 Task: Look for space in Inazawa, Japan from 7th July, 2023 to 15th July, 2023 for 6 adults in price range Rs.15000 to Rs.20000. Place can be entire place with 3 bedrooms having 3 beds and 3 bathrooms. Property type can be house, flat, guest house. Booking option can be shelf check-in. Required host language is English.
Action: Mouse moved to (486, 118)
Screenshot: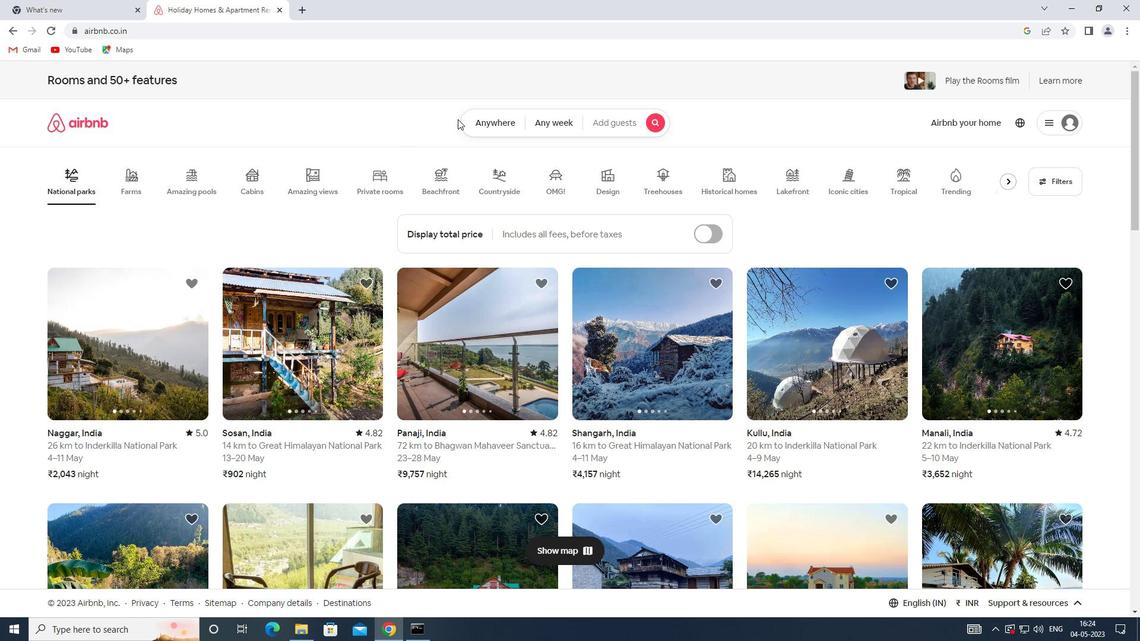 
Action: Mouse pressed left at (486, 118)
Screenshot: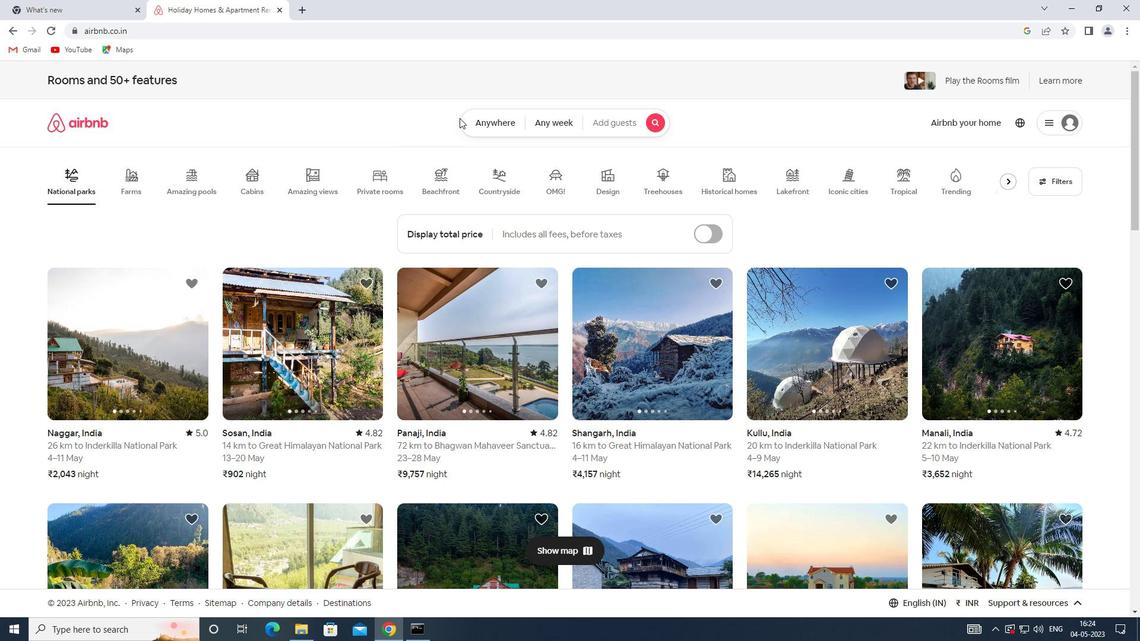 
Action: Mouse moved to (408, 172)
Screenshot: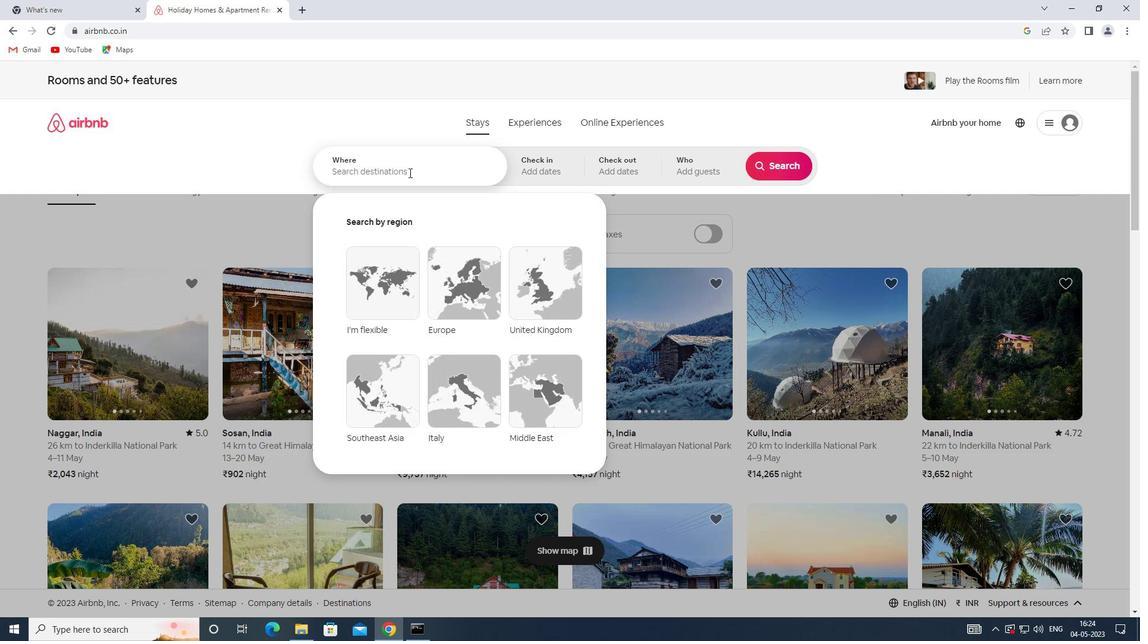 
Action: Mouse pressed left at (408, 172)
Screenshot: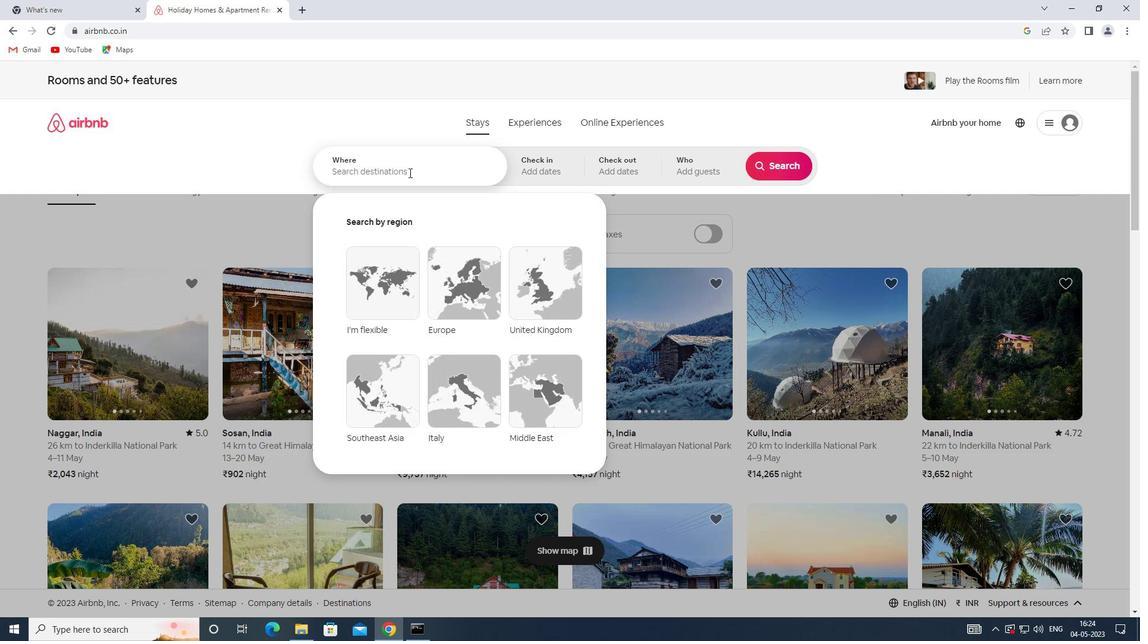 
Action: Key pressed <Key.shift>INAZAWA,<Key.shift>JAPAN
Screenshot: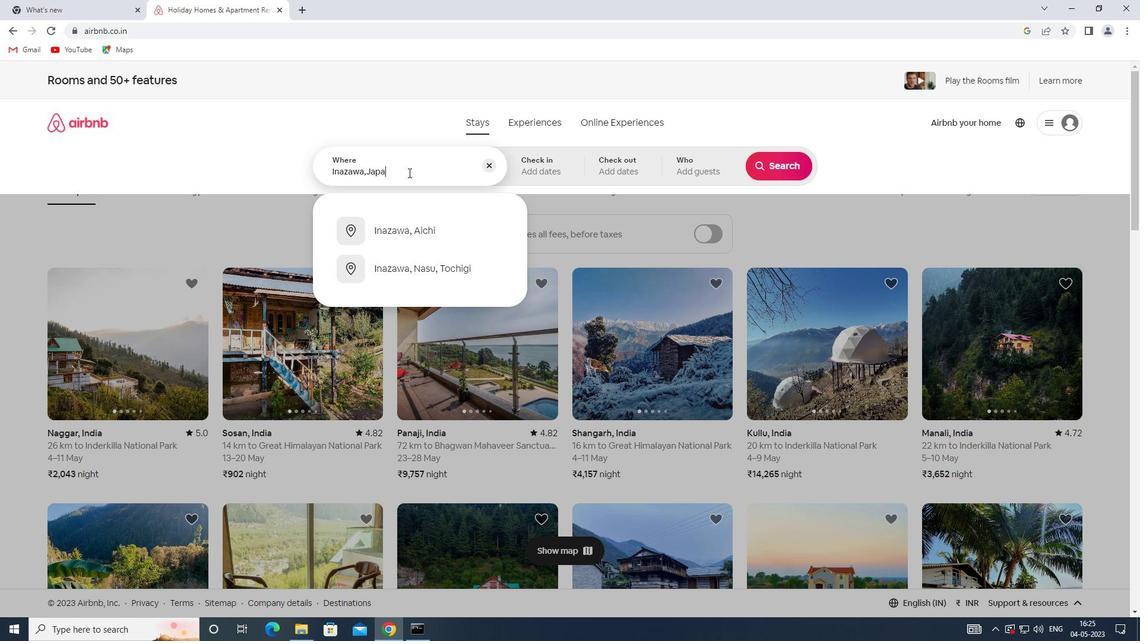 
Action: Mouse moved to (564, 170)
Screenshot: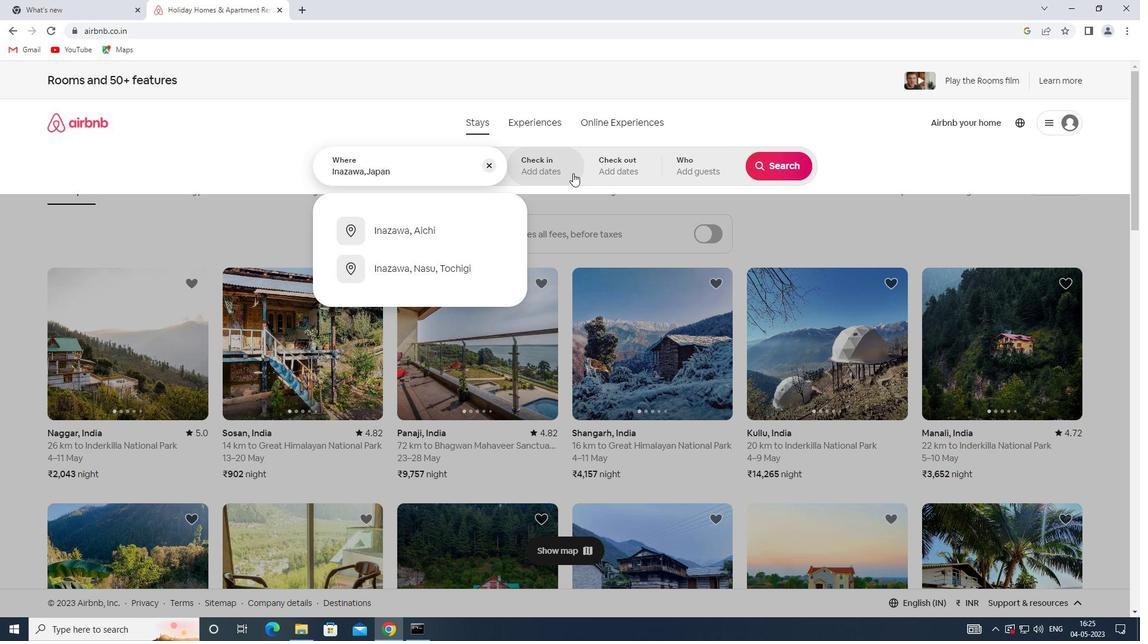 
Action: Mouse pressed left at (564, 170)
Screenshot: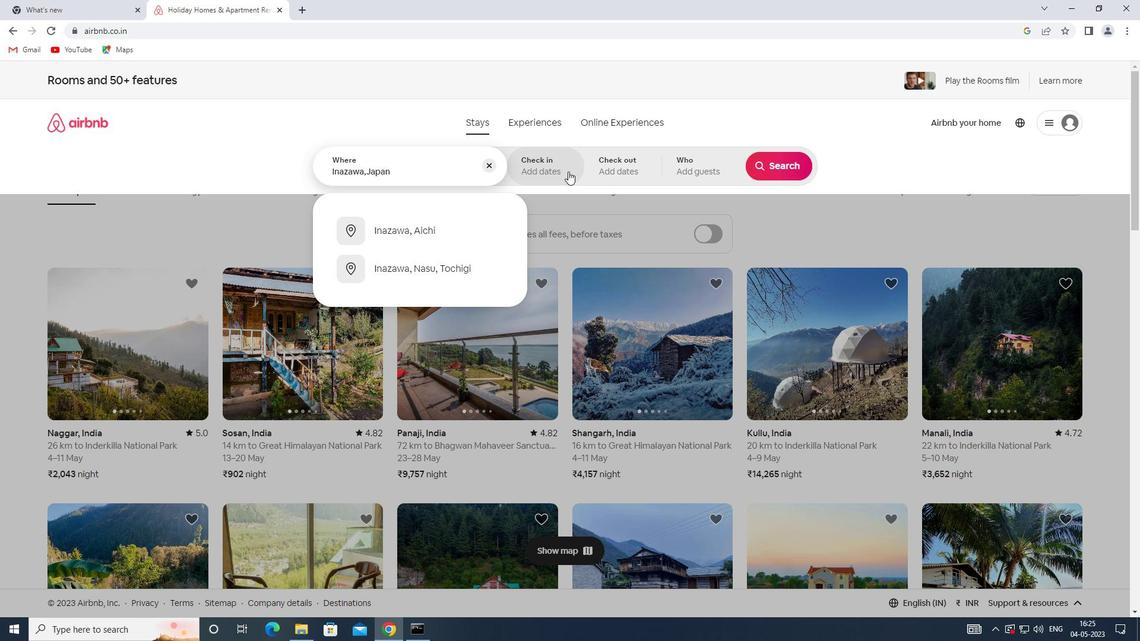 
Action: Mouse moved to (773, 254)
Screenshot: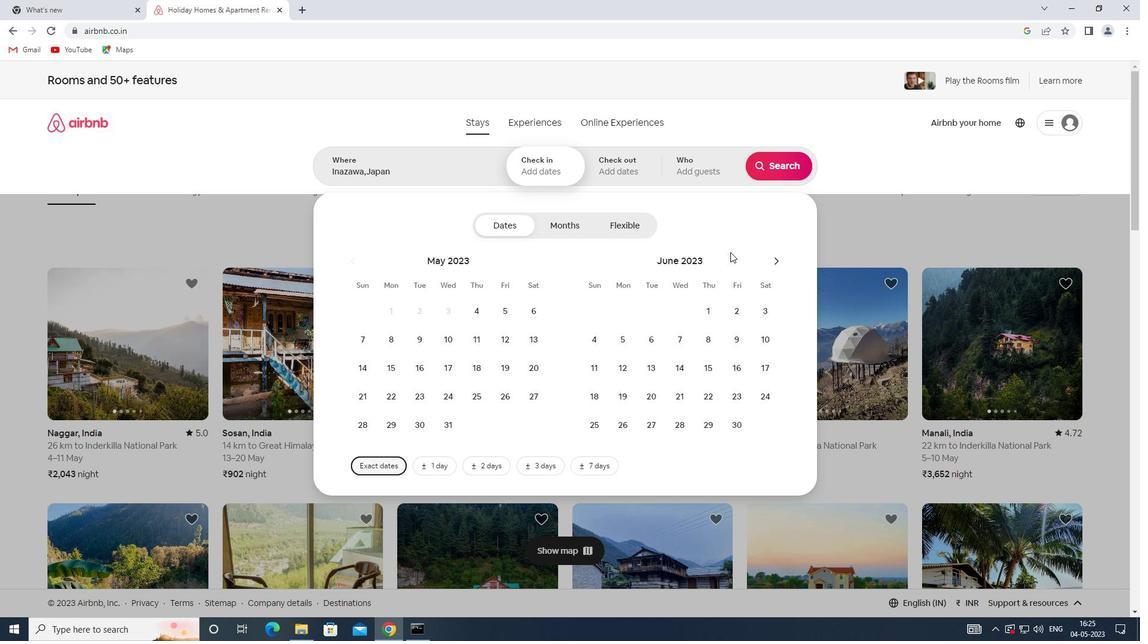 
Action: Mouse pressed left at (773, 254)
Screenshot: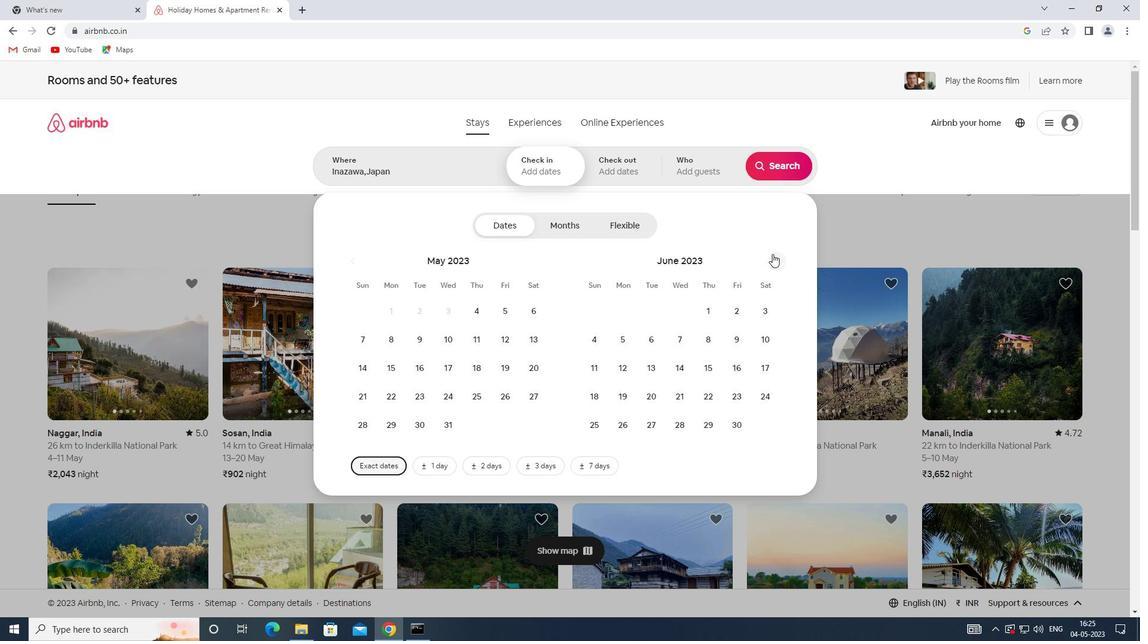 
Action: Mouse moved to (731, 342)
Screenshot: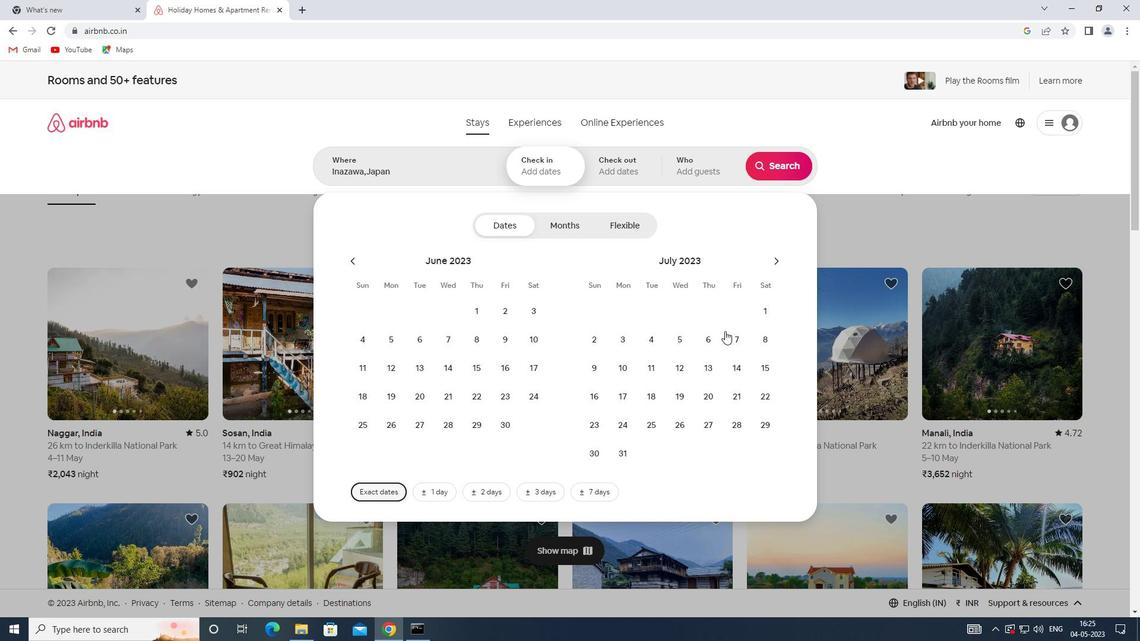 
Action: Mouse pressed left at (731, 342)
Screenshot: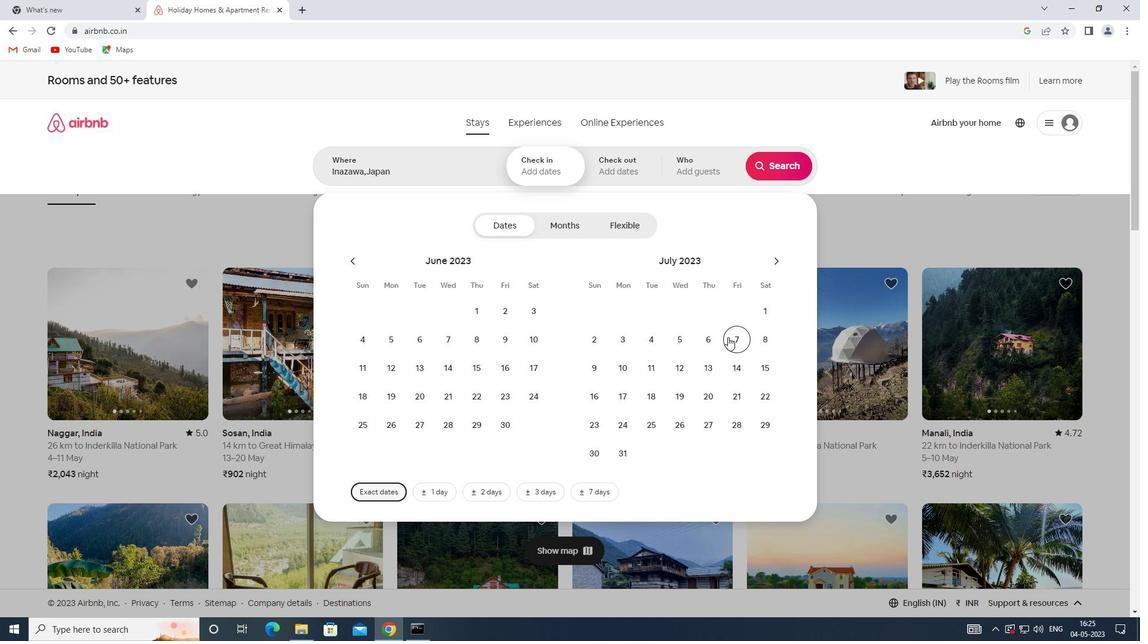 
Action: Mouse moved to (758, 367)
Screenshot: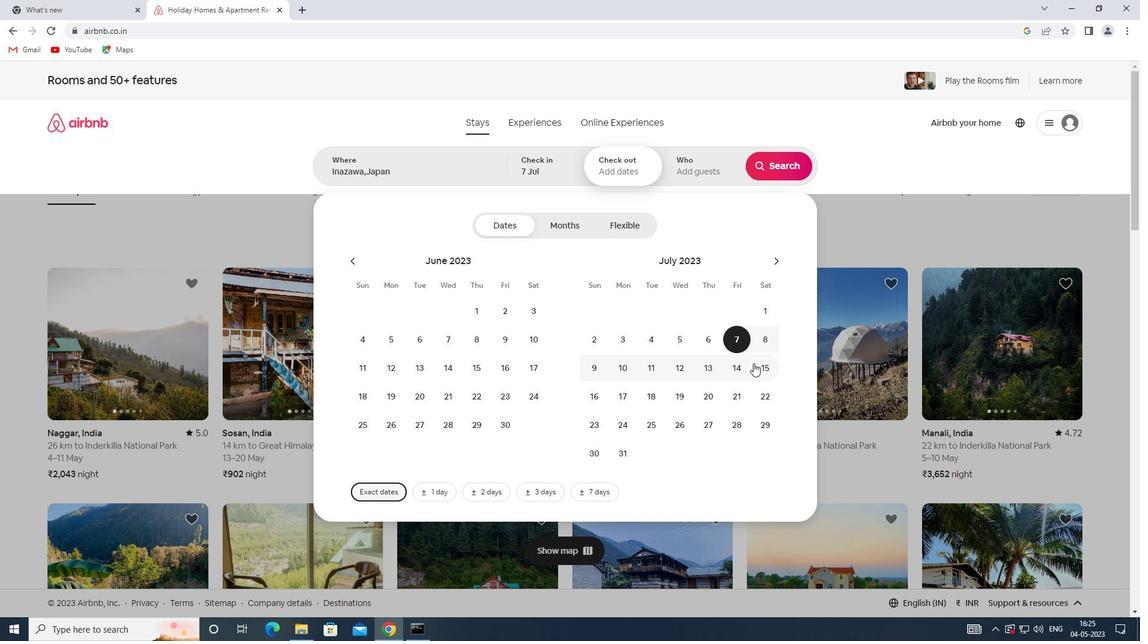 
Action: Mouse pressed left at (758, 367)
Screenshot: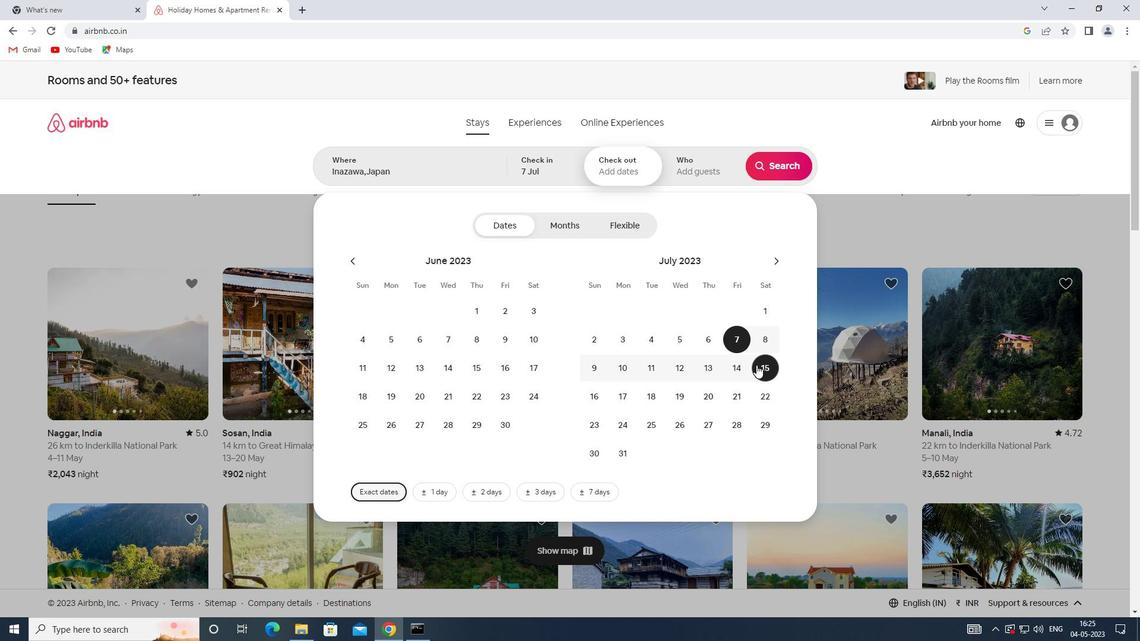 
Action: Mouse moved to (694, 174)
Screenshot: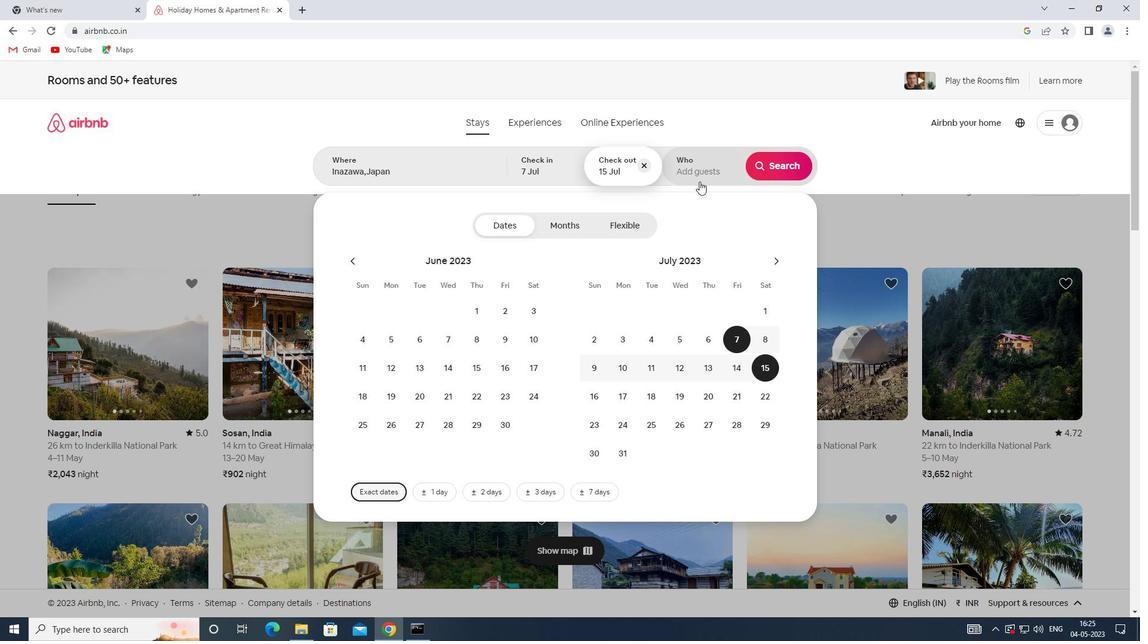 
Action: Mouse pressed left at (694, 174)
Screenshot: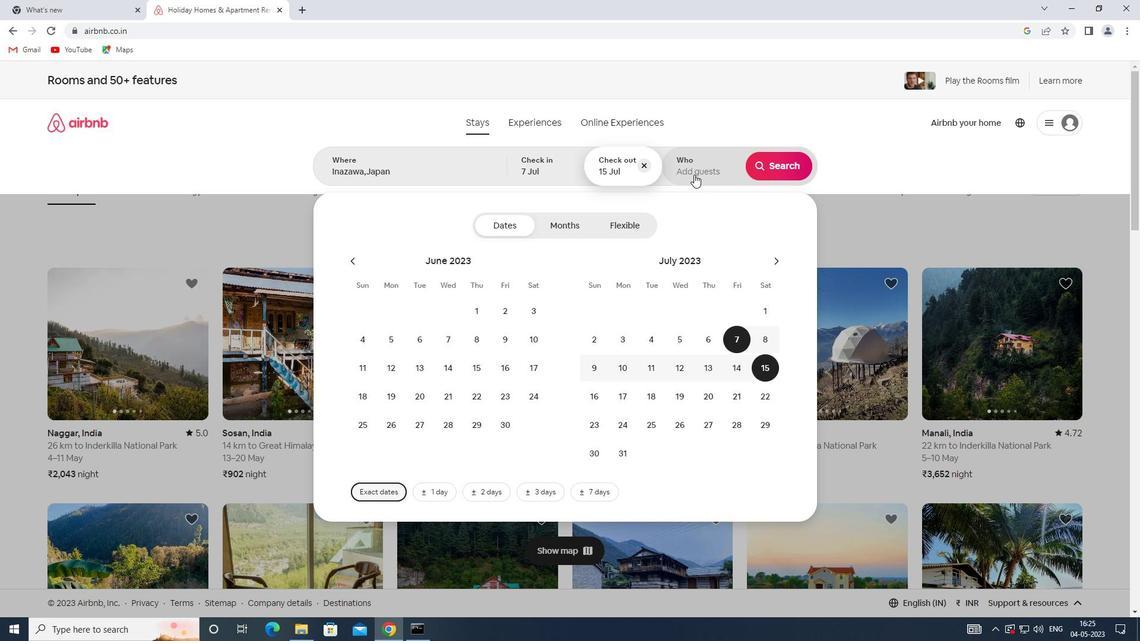 
Action: Mouse moved to (789, 226)
Screenshot: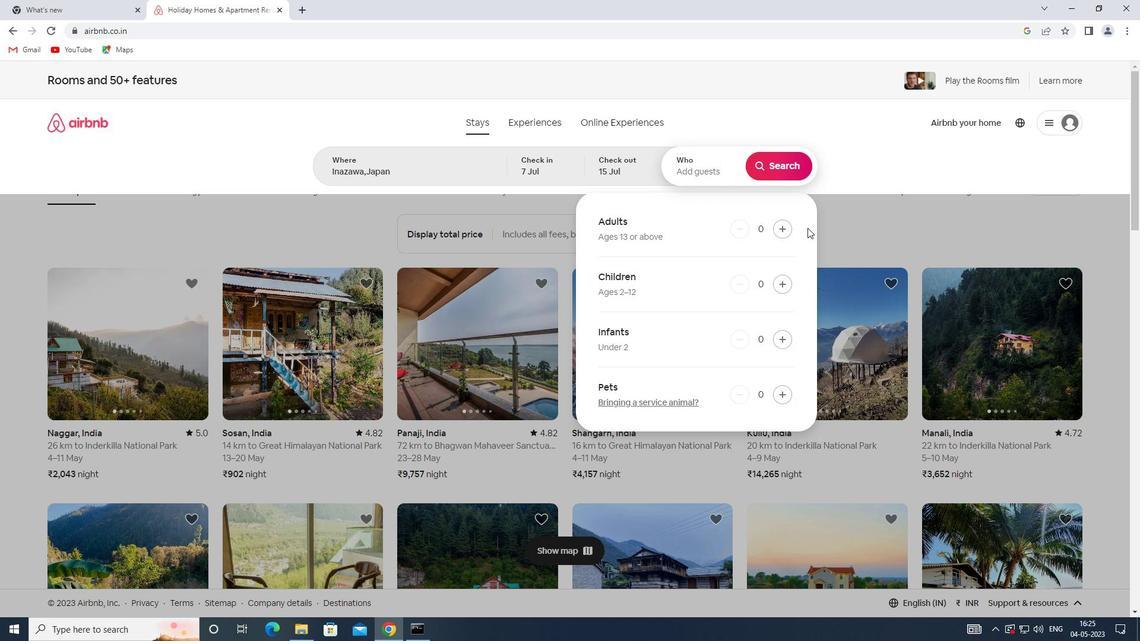 
Action: Mouse pressed left at (789, 226)
Screenshot: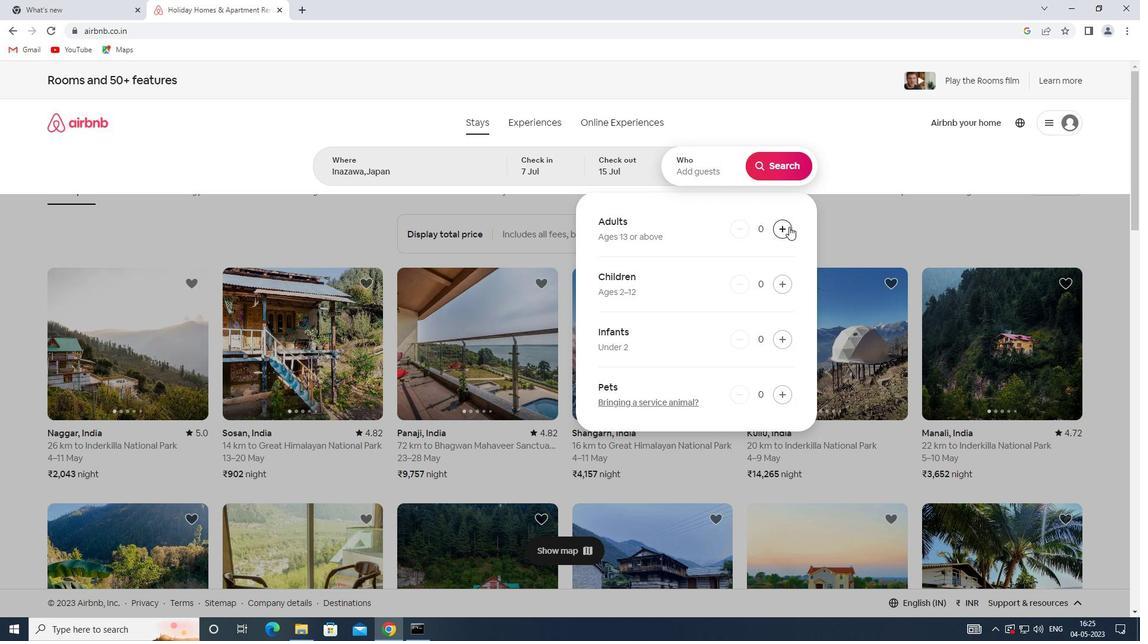 
Action: Mouse pressed left at (789, 226)
Screenshot: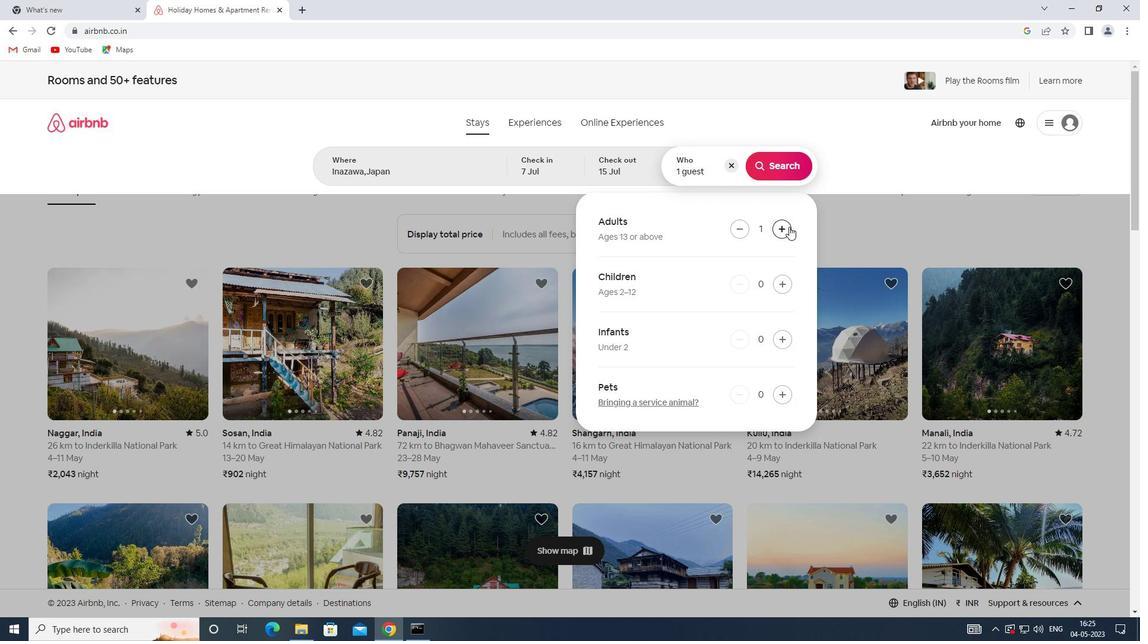 
Action: Mouse pressed left at (789, 226)
Screenshot: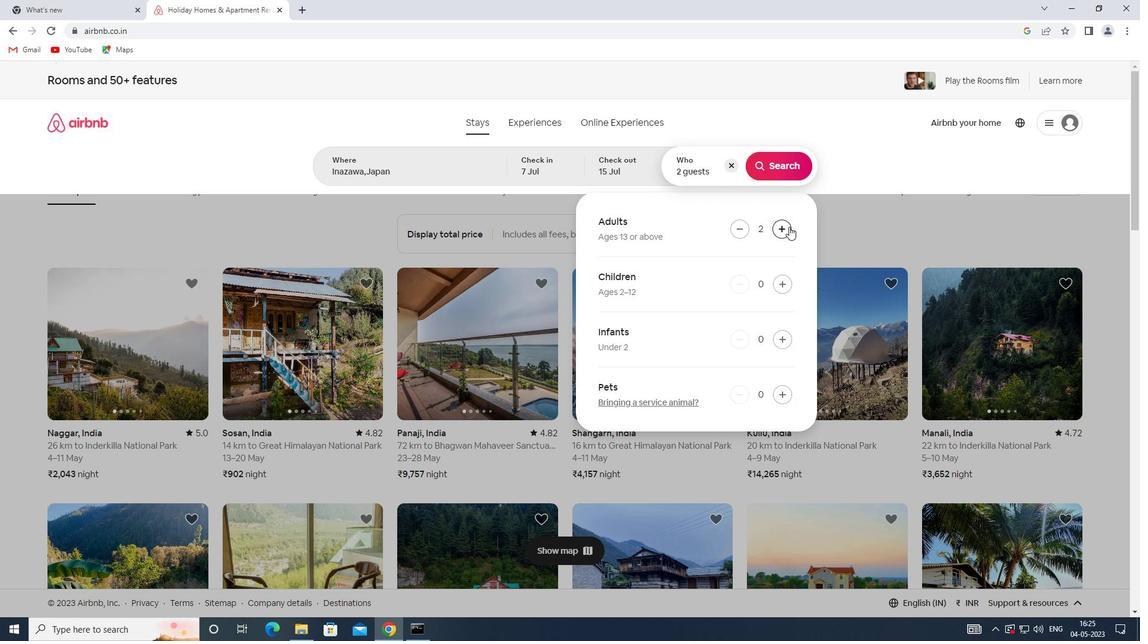 
Action: Mouse pressed left at (789, 226)
Screenshot: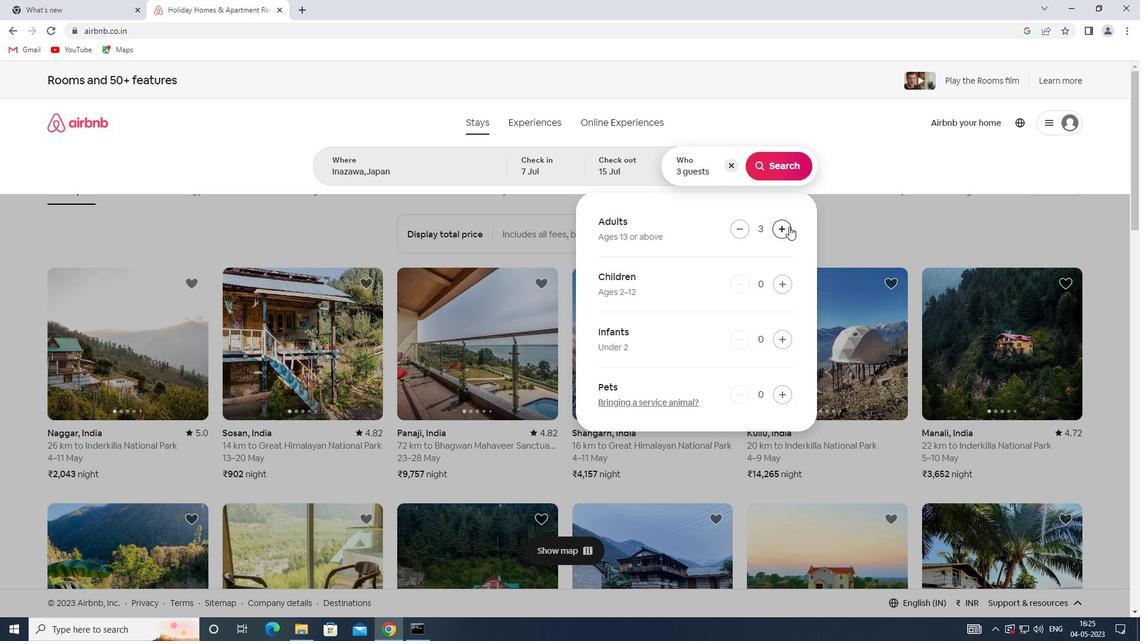
Action: Mouse pressed left at (789, 226)
Screenshot: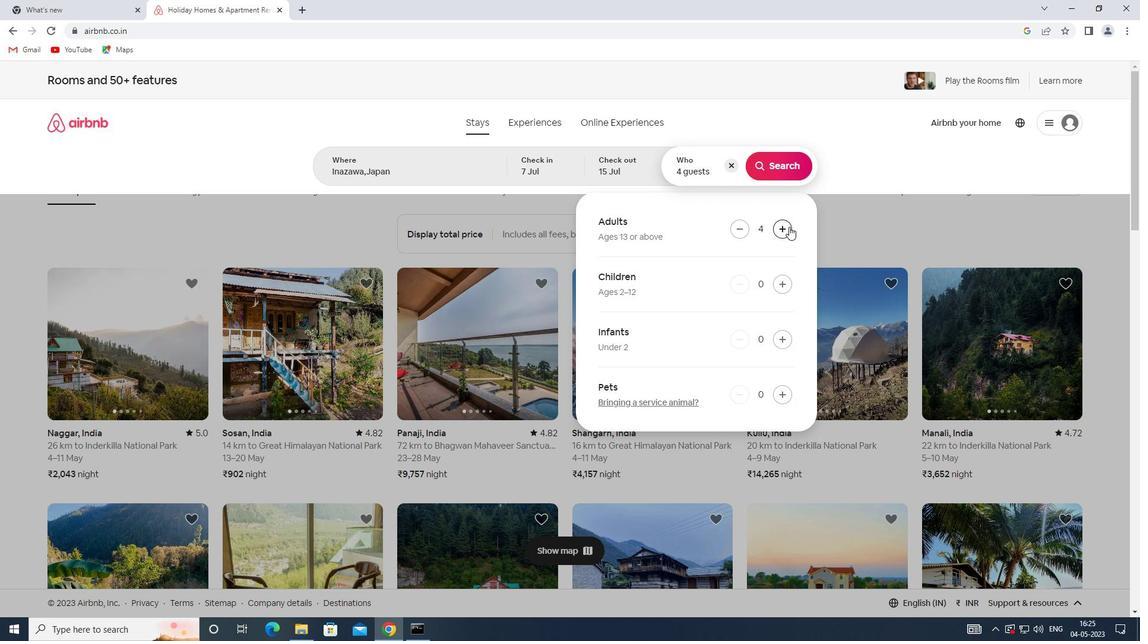 
Action: Mouse pressed left at (789, 226)
Screenshot: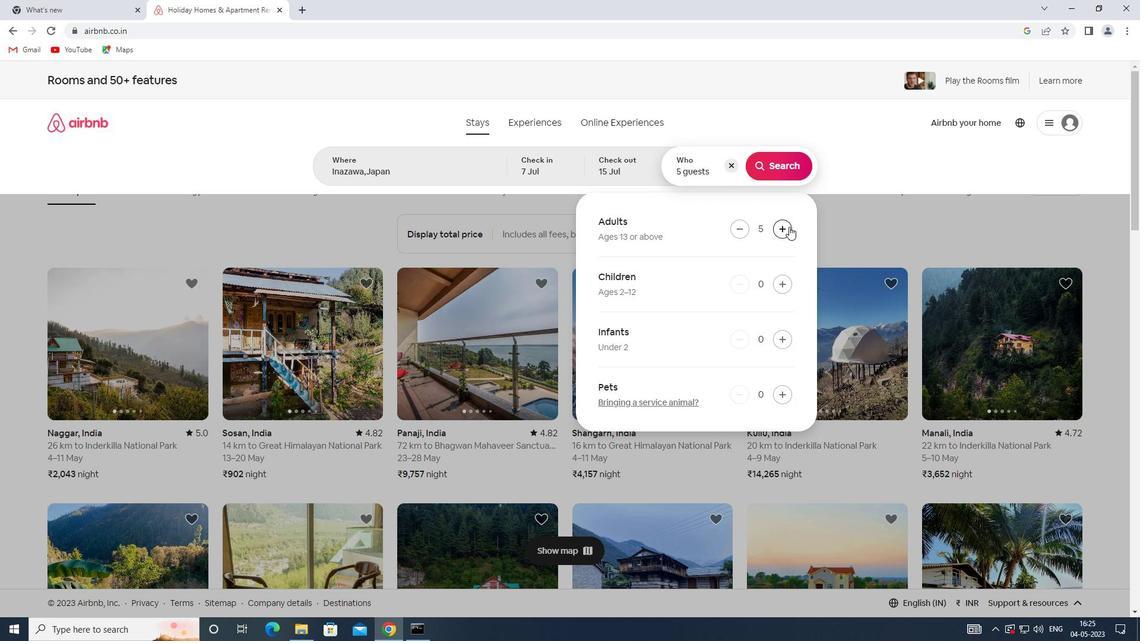 
Action: Mouse moved to (772, 171)
Screenshot: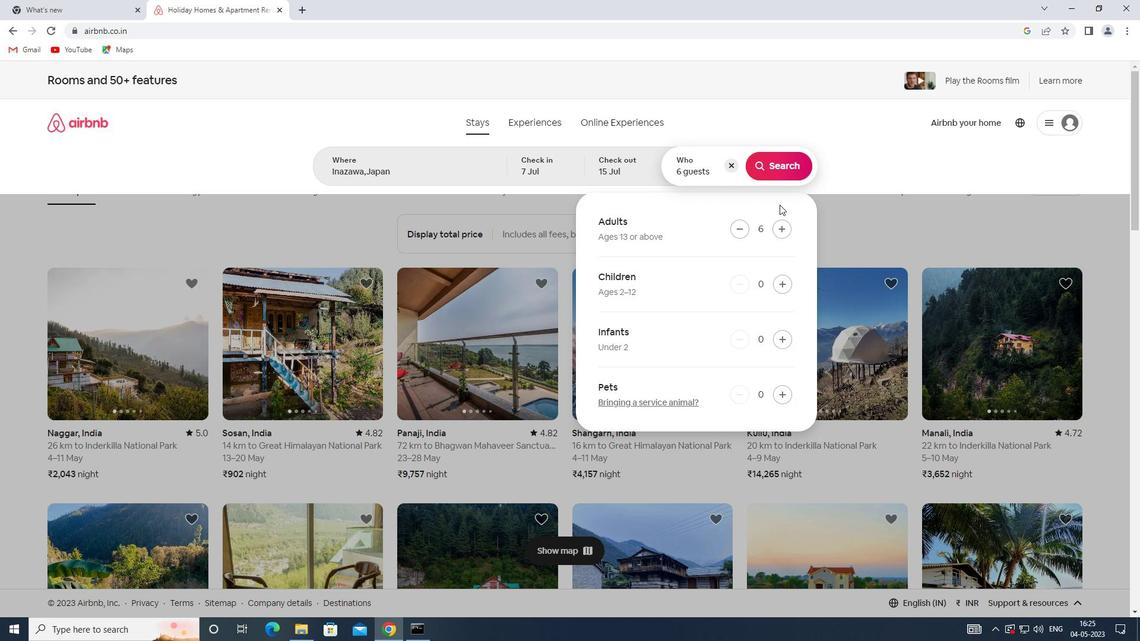 
Action: Mouse pressed left at (772, 171)
Screenshot: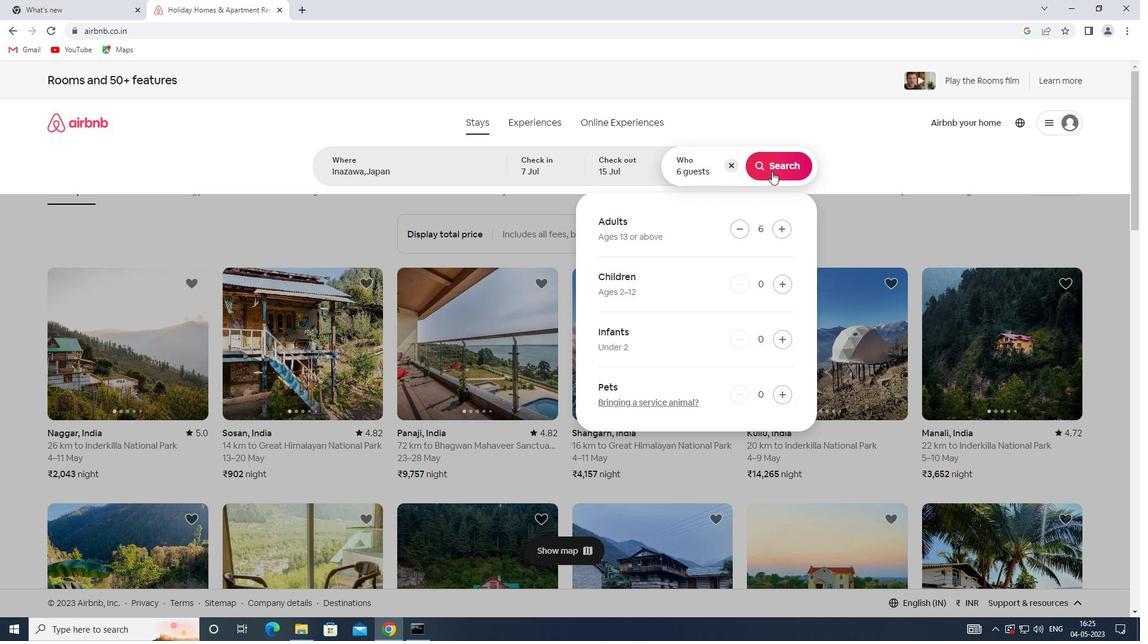 
Action: Mouse moved to (1100, 137)
Screenshot: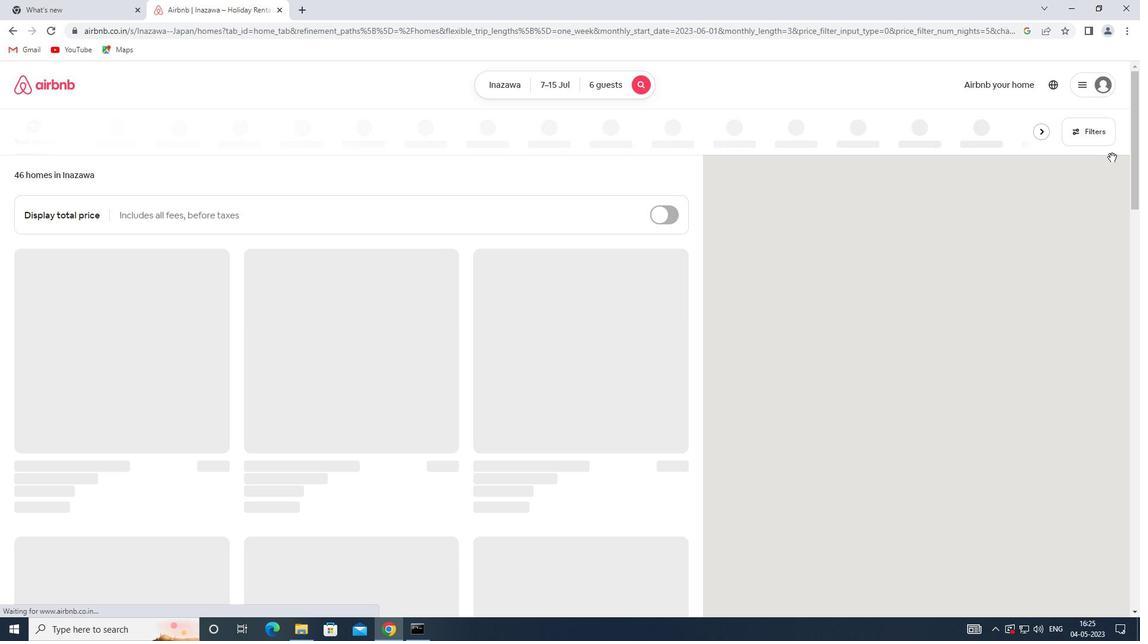 
Action: Mouse pressed left at (1100, 137)
Screenshot: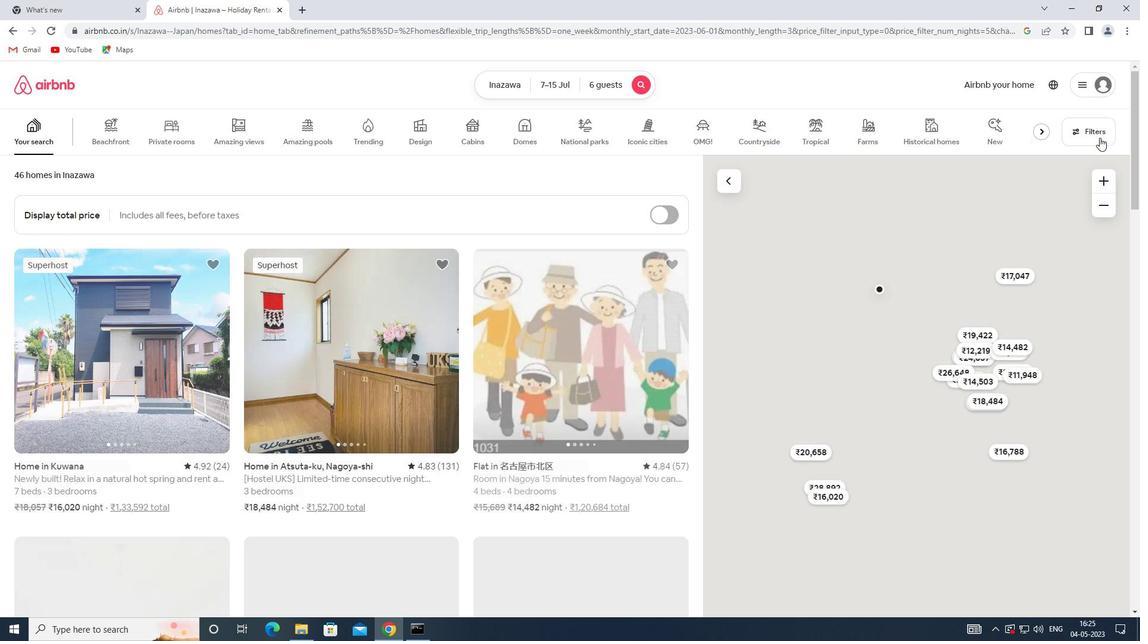 
Action: Mouse moved to (410, 278)
Screenshot: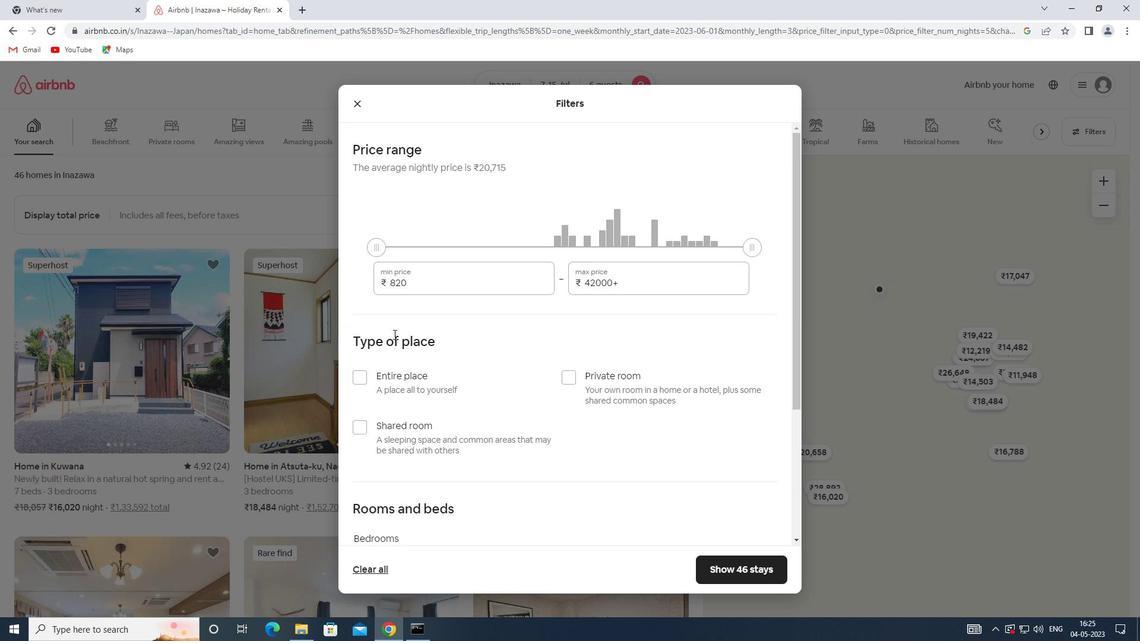 
Action: Mouse pressed left at (410, 278)
Screenshot: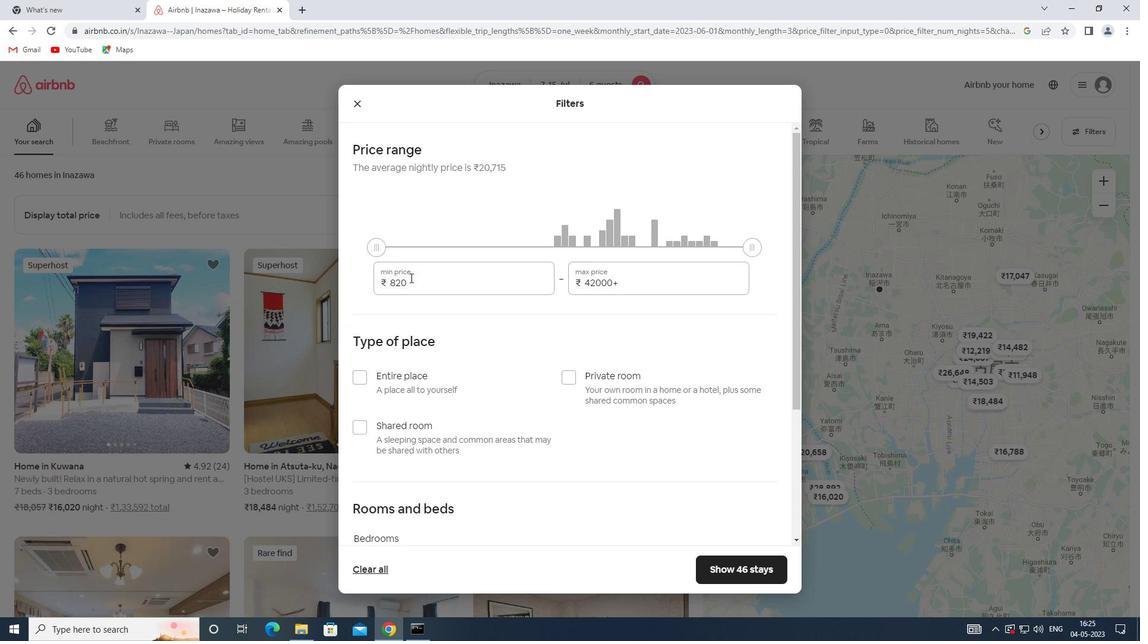 
Action: Mouse moved to (364, 284)
Screenshot: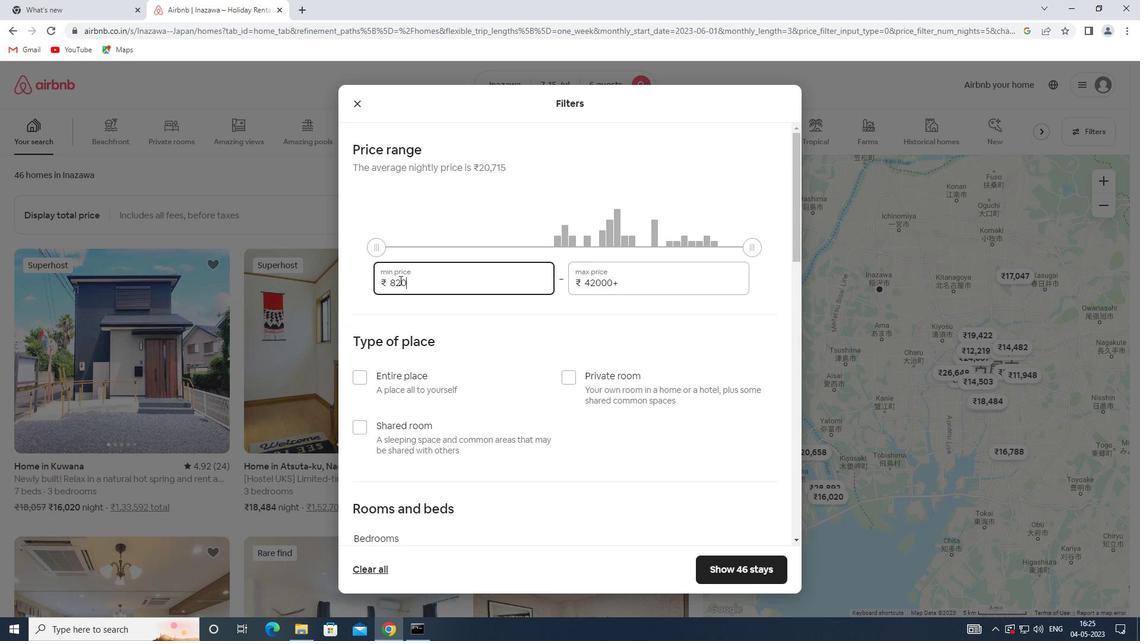 
Action: Key pressed 15000
Screenshot: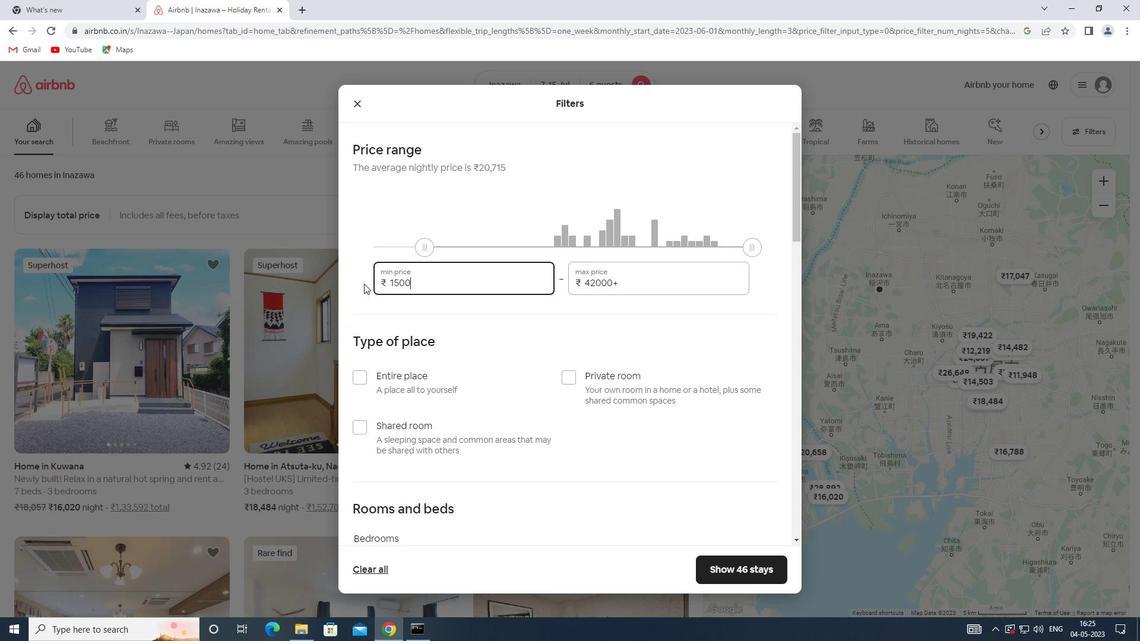 
Action: Mouse moved to (625, 279)
Screenshot: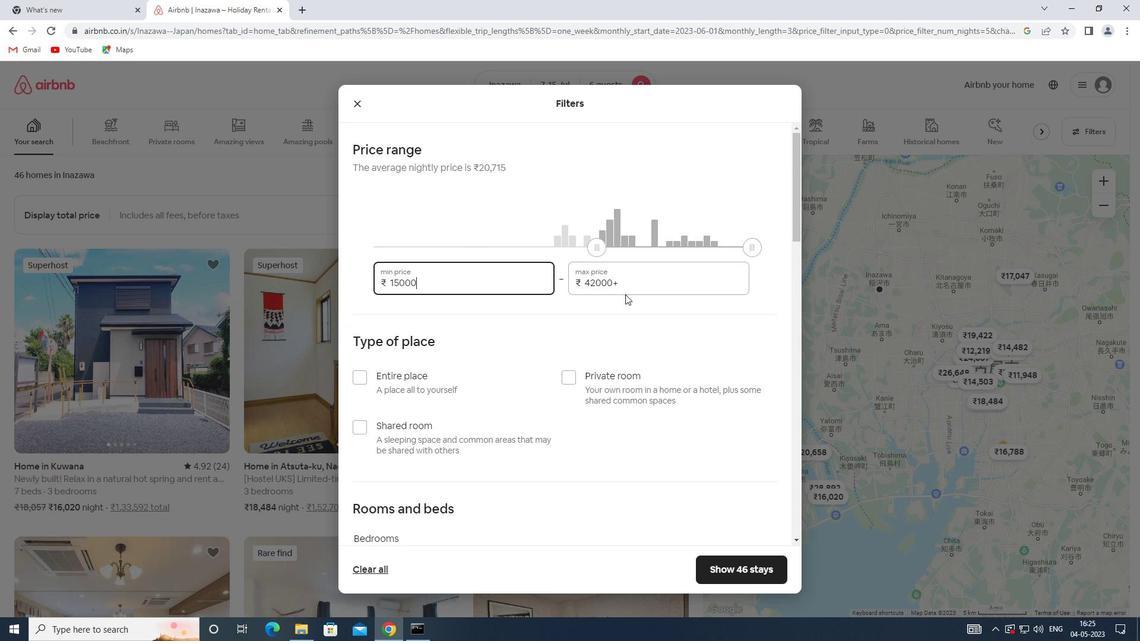 
Action: Mouse pressed left at (625, 279)
Screenshot: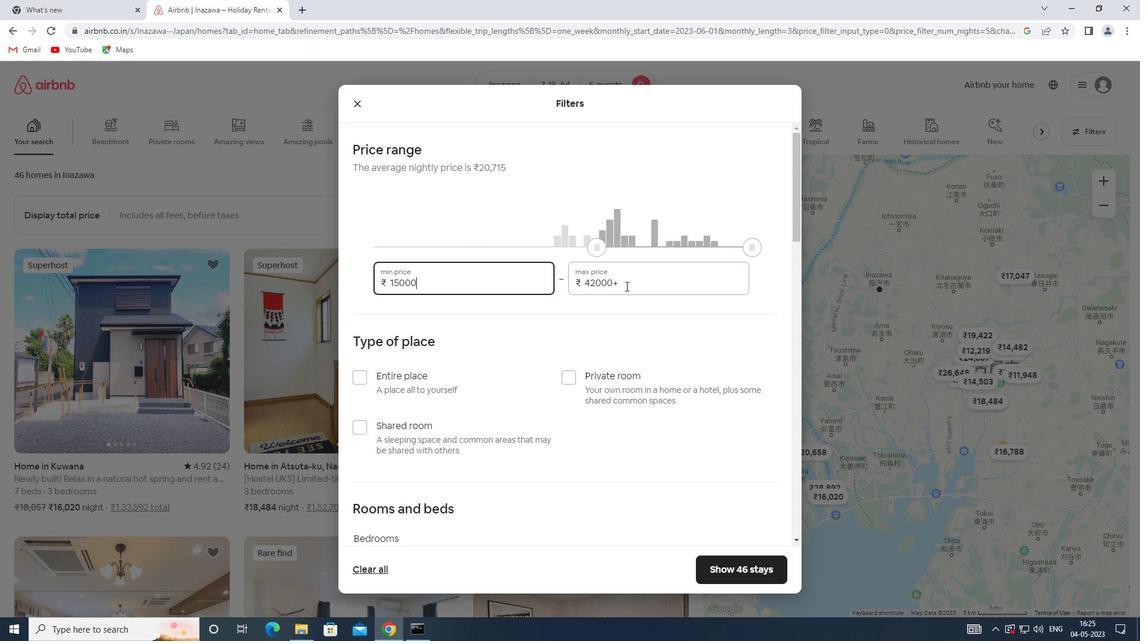 
Action: Mouse moved to (548, 278)
Screenshot: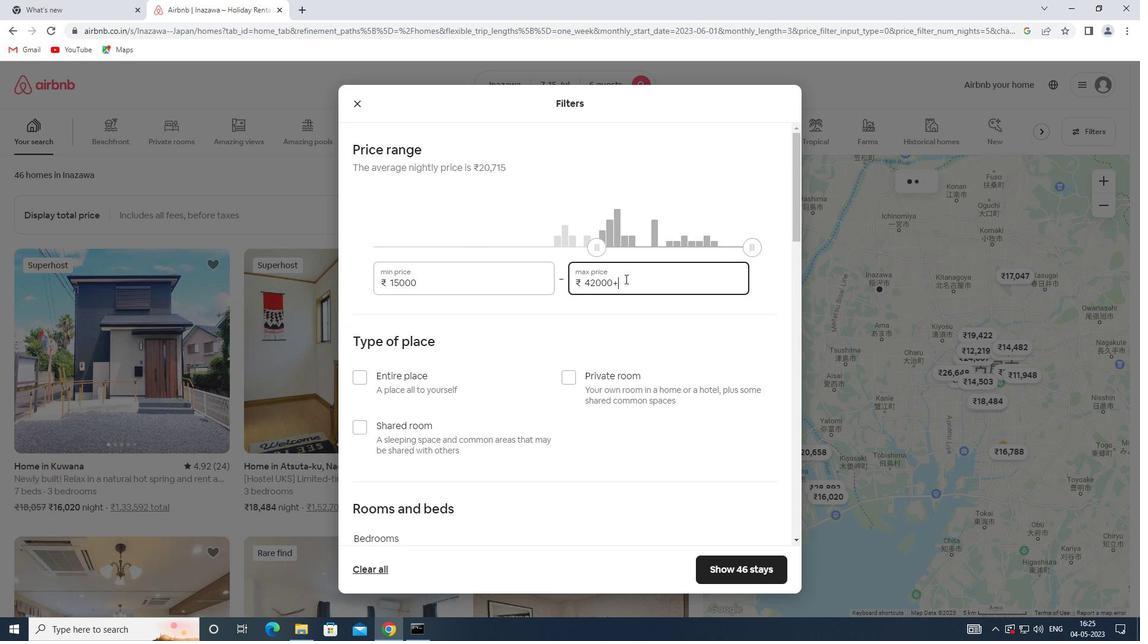 
Action: Key pressed 20000
Screenshot: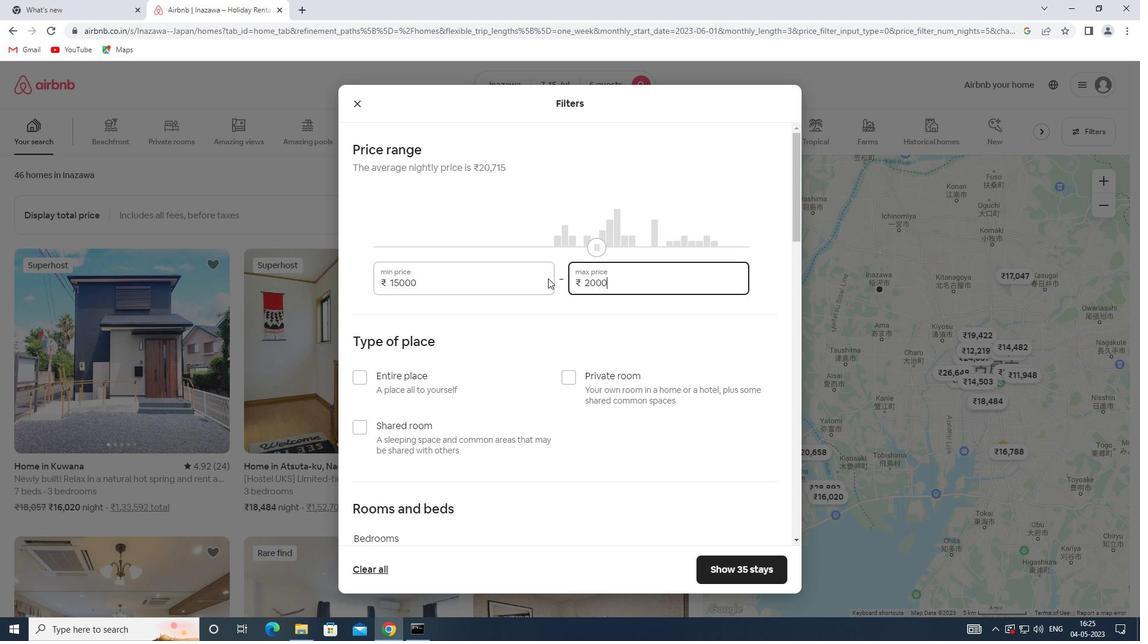 
Action: Mouse moved to (393, 385)
Screenshot: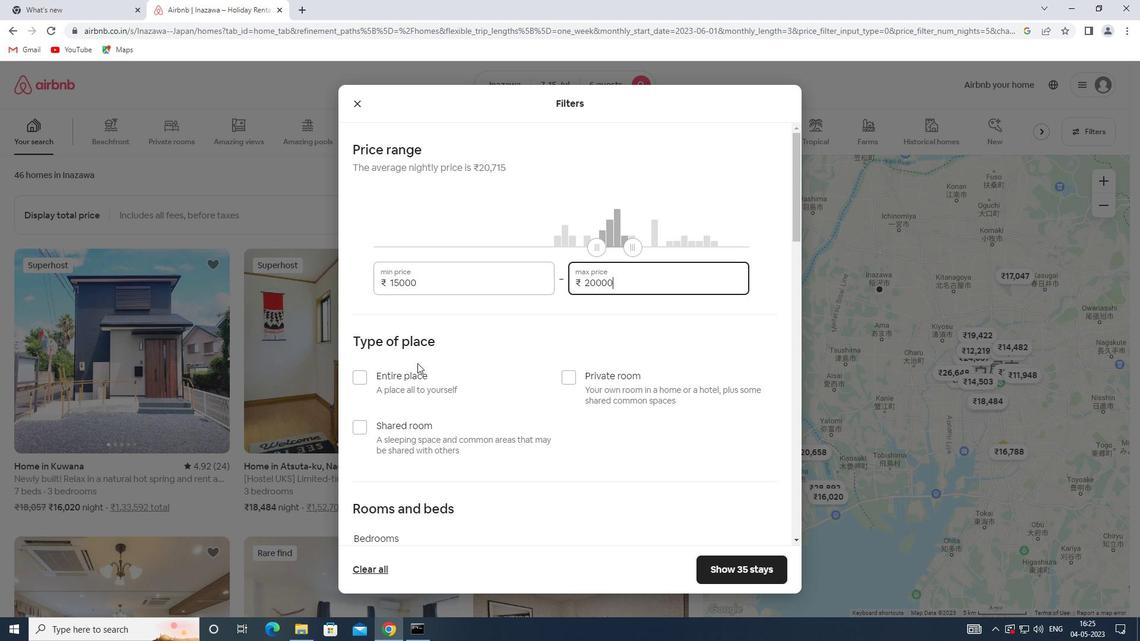 
Action: Mouse pressed left at (393, 385)
Screenshot: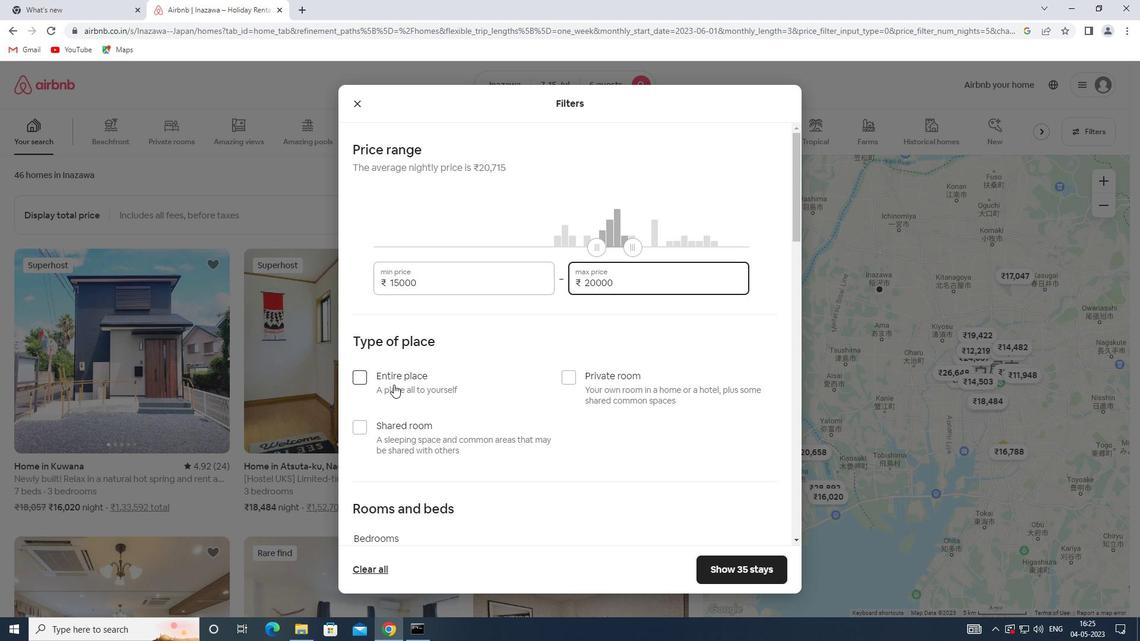 
Action: Mouse moved to (419, 363)
Screenshot: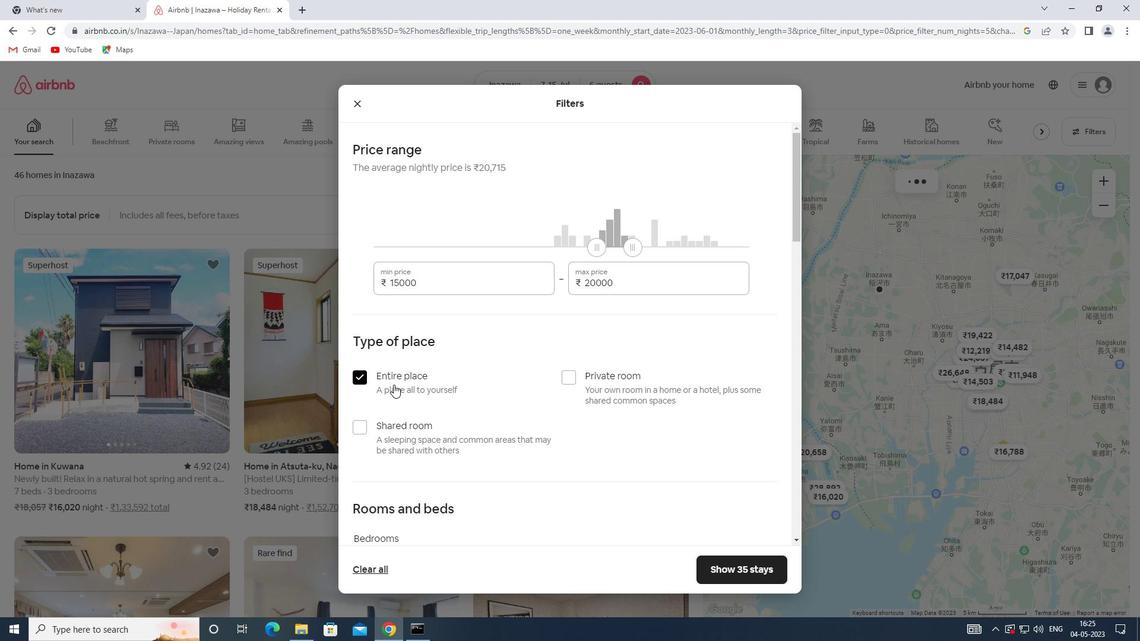 
Action: Mouse scrolled (419, 362) with delta (0, 0)
Screenshot: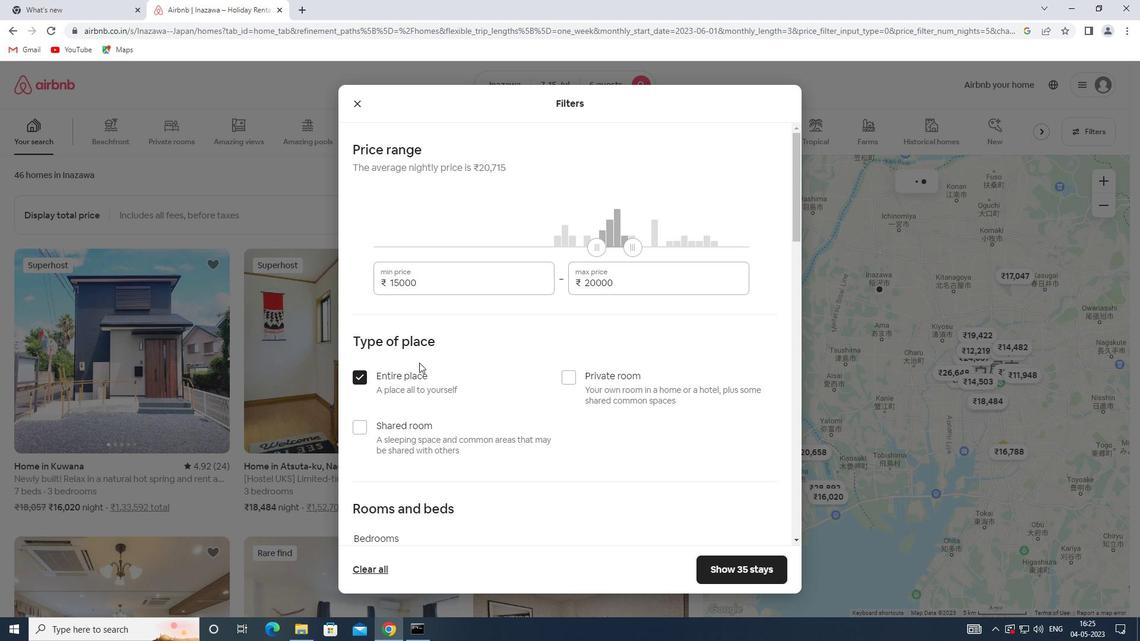 
Action: Mouse scrolled (419, 362) with delta (0, 0)
Screenshot: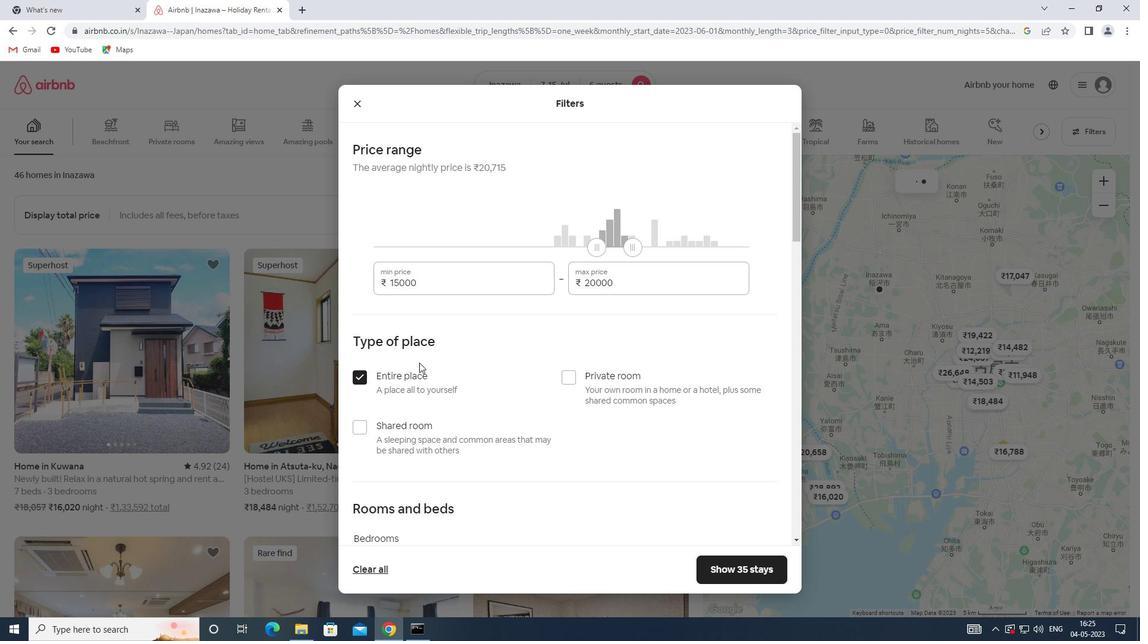 
Action: Mouse scrolled (419, 362) with delta (0, 0)
Screenshot: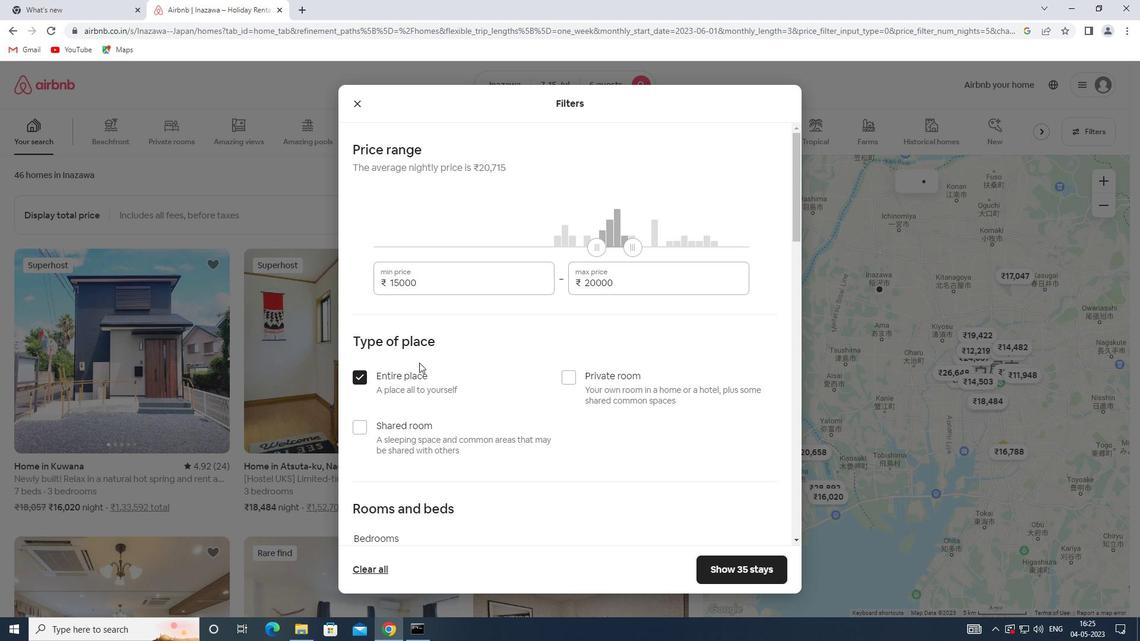 
Action: Mouse scrolled (419, 362) with delta (0, 0)
Screenshot: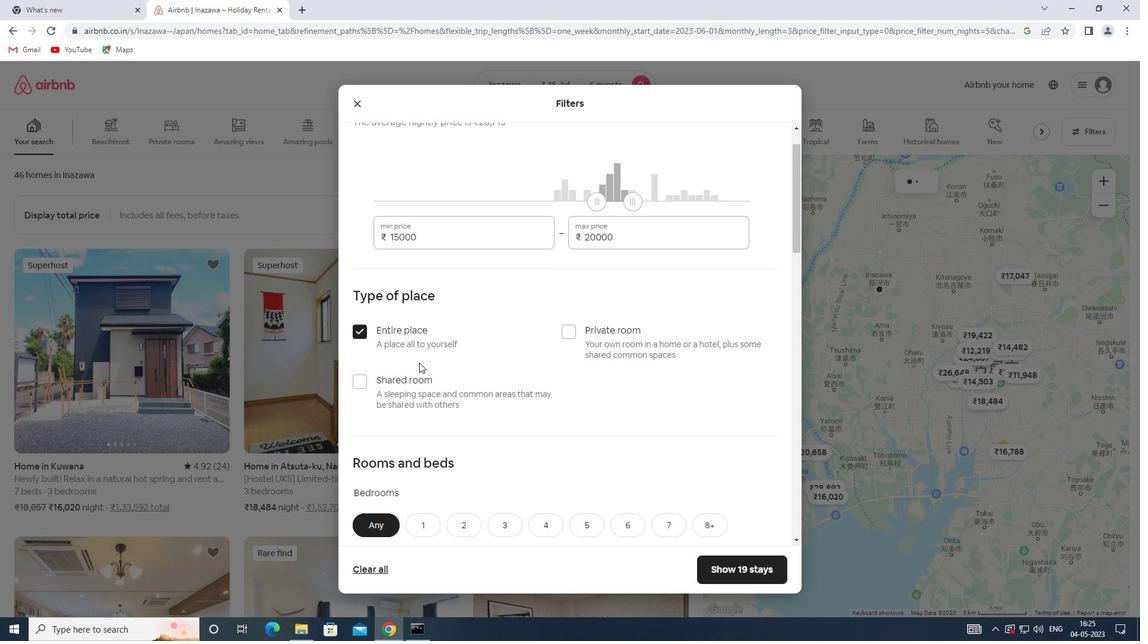 
Action: Mouse scrolled (419, 362) with delta (0, 0)
Screenshot: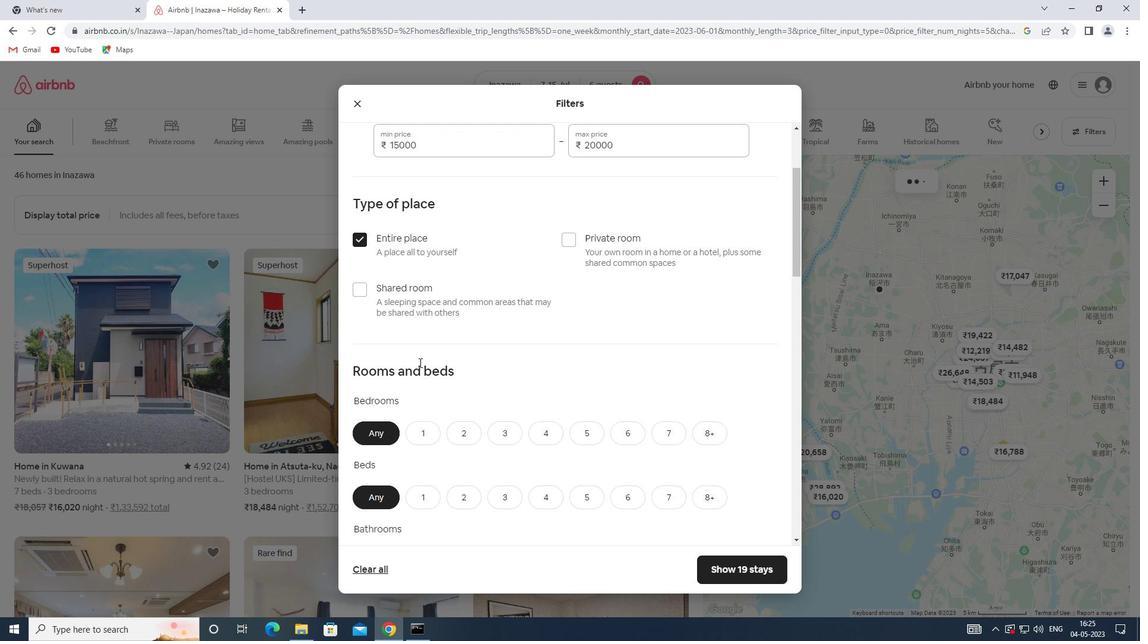 
Action: Mouse moved to (505, 275)
Screenshot: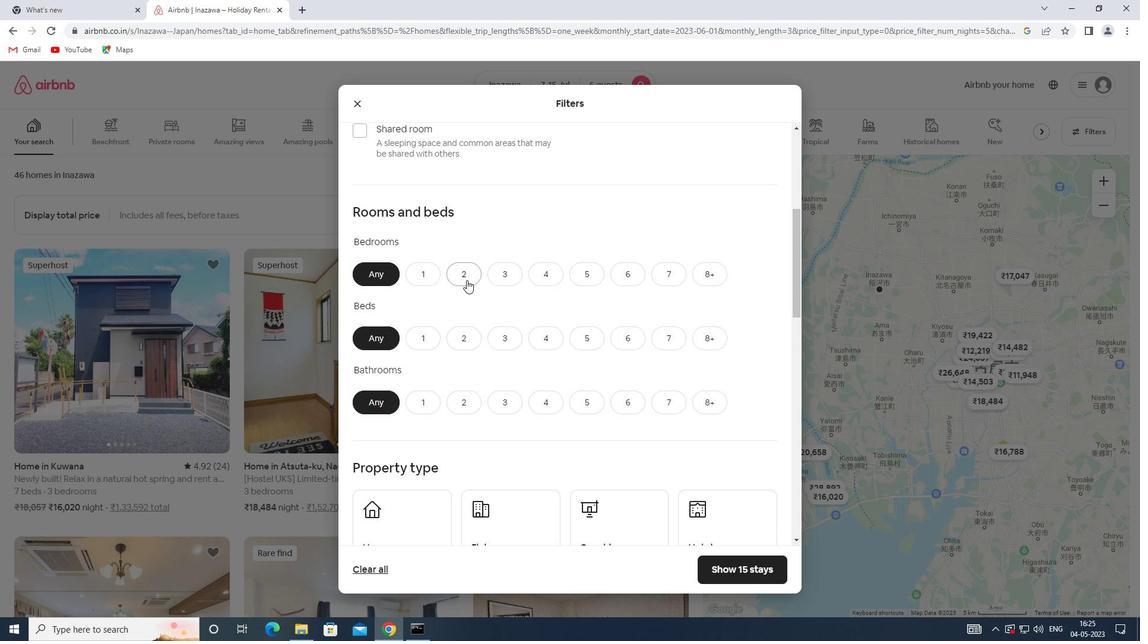 
Action: Mouse pressed left at (505, 275)
Screenshot: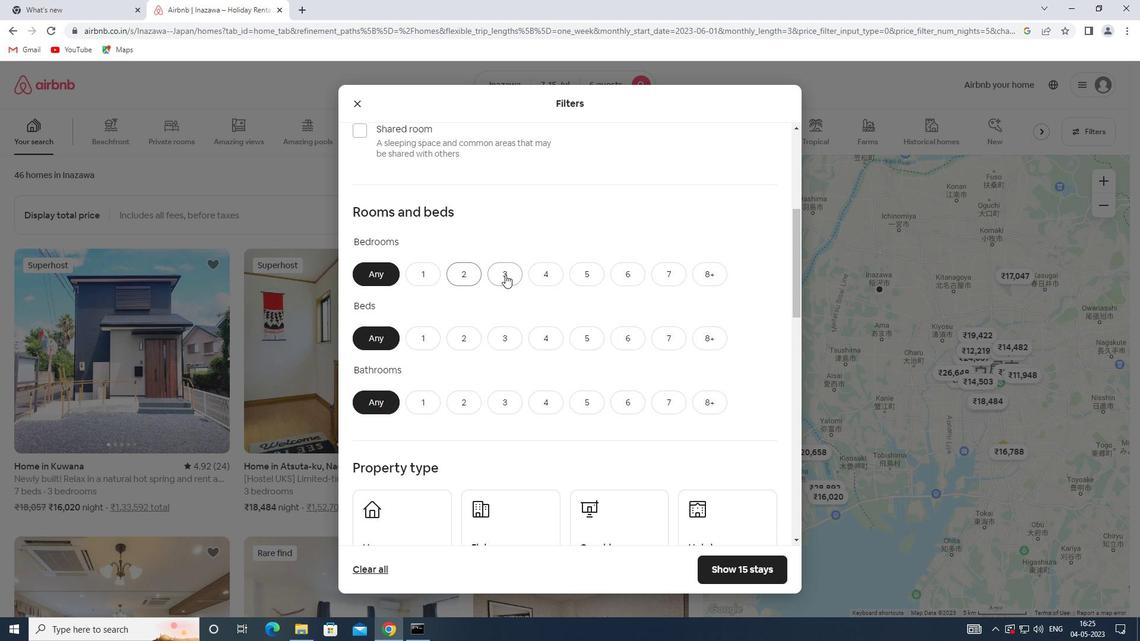 
Action: Mouse moved to (507, 344)
Screenshot: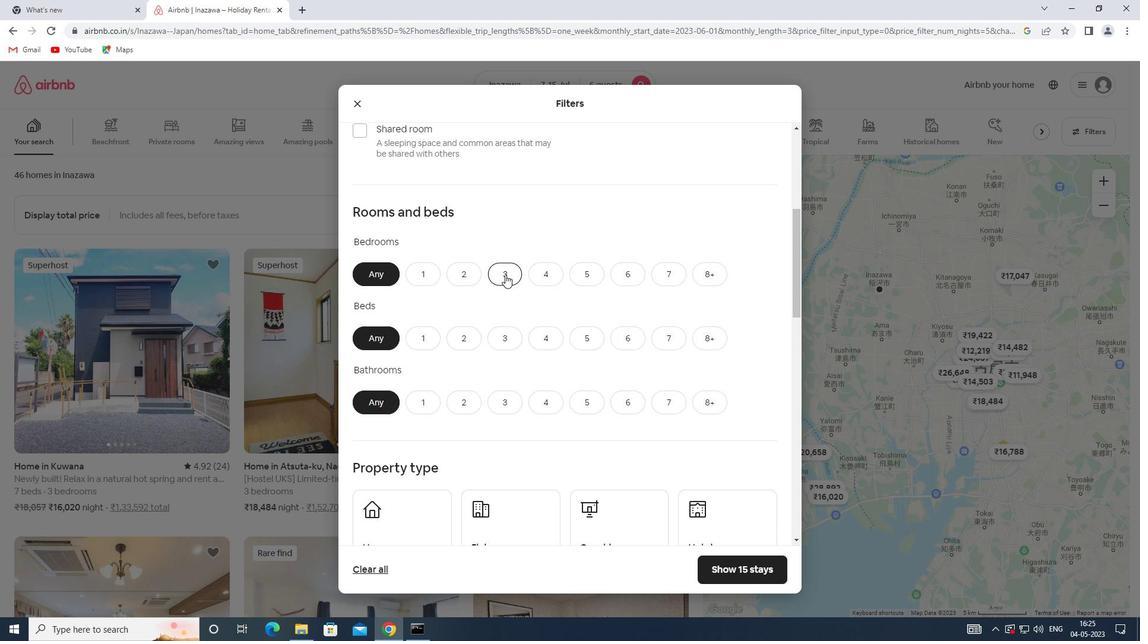 
Action: Mouse pressed left at (507, 344)
Screenshot: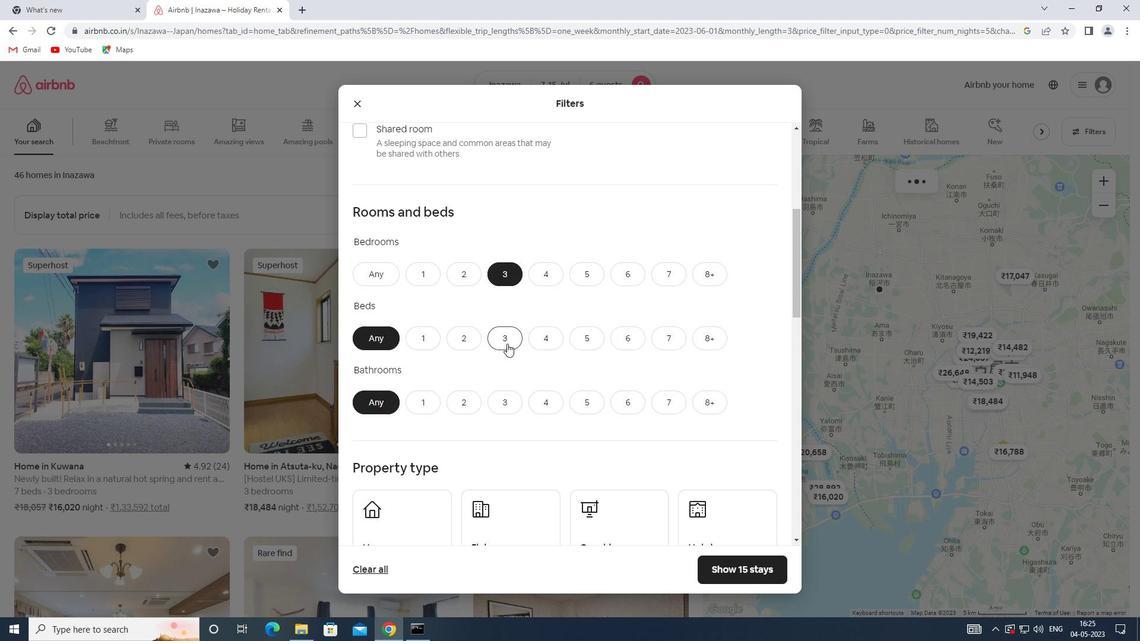 
Action: Mouse moved to (500, 396)
Screenshot: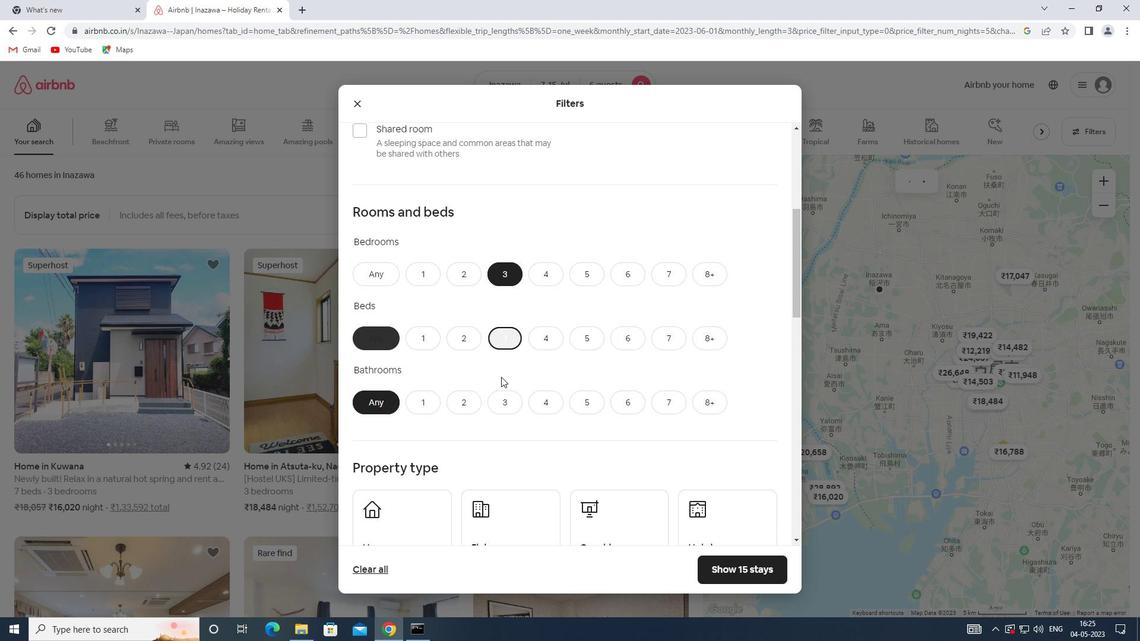
Action: Mouse pressed left at (500, 396)
Screenshot: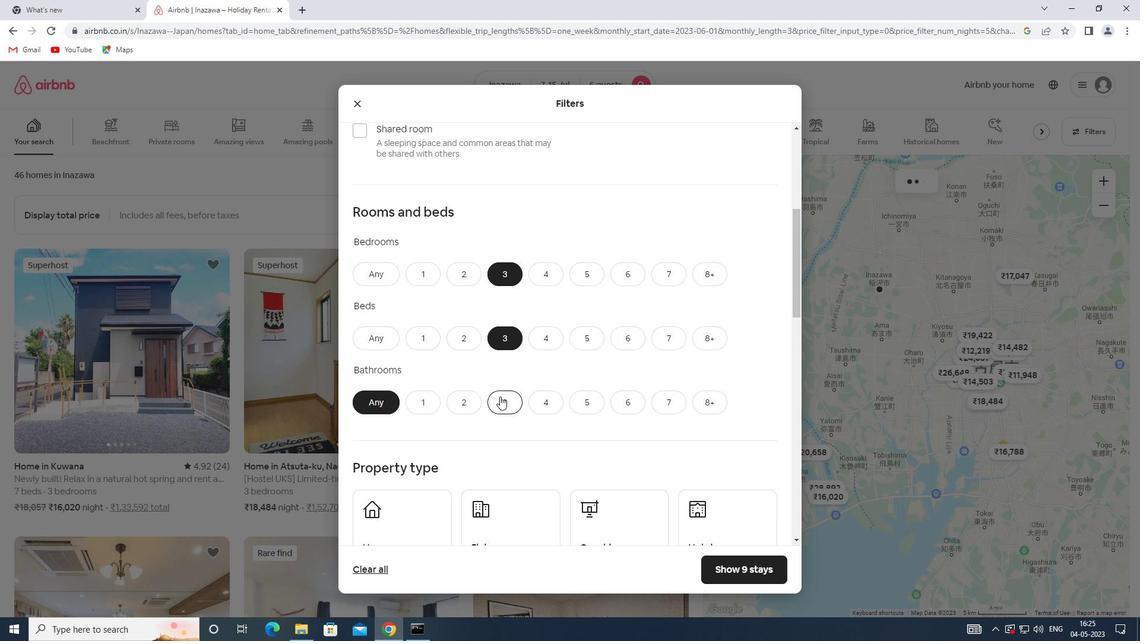 
Action: Mouse scrolled (500, 396) with delta (0, 0)
Screenshot: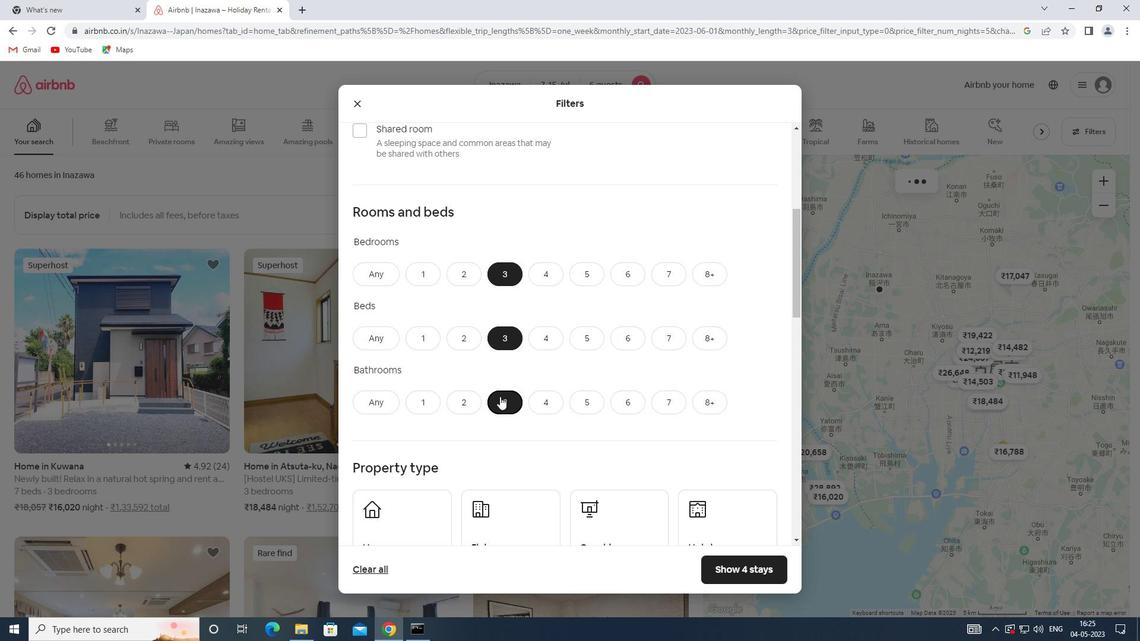 
Action: Mouse scrolled (500, 396) with delta (0, 0)
Screenshot: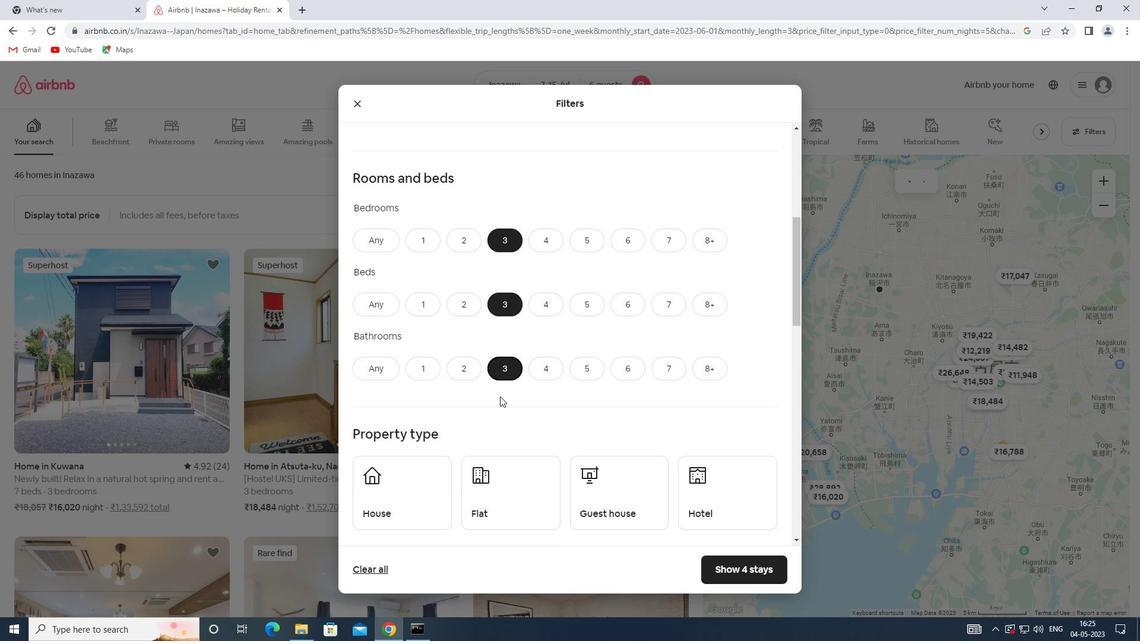 
Action: Mouse scrolled (500, 396) with delta (0, 0)
Screenshot: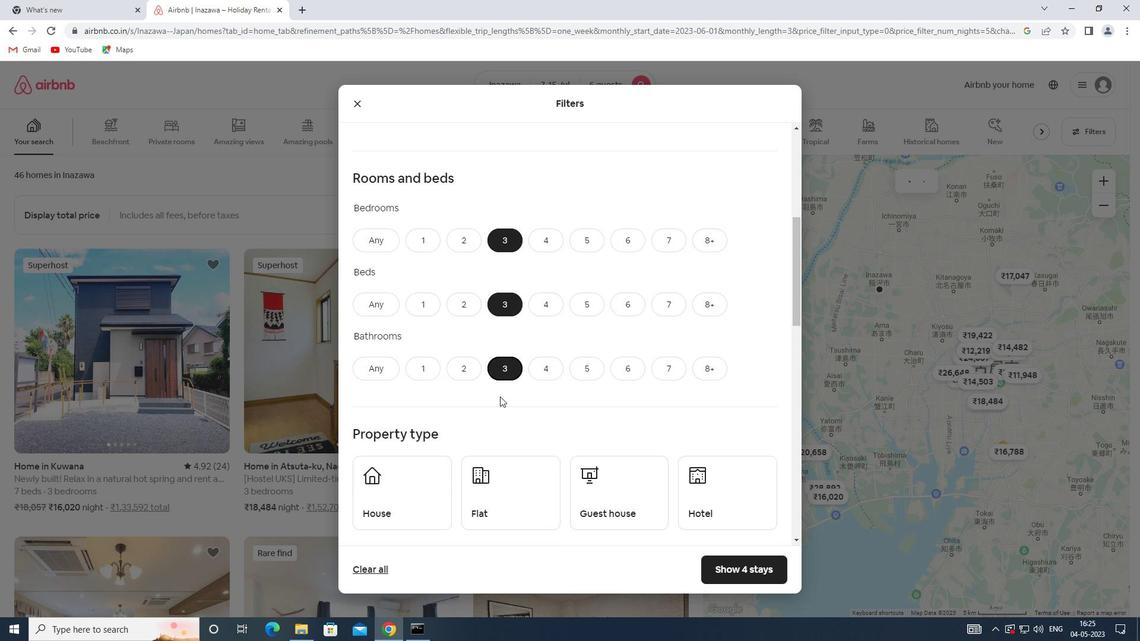 
Action: Mouse moved to (413, 370)
Screenshot: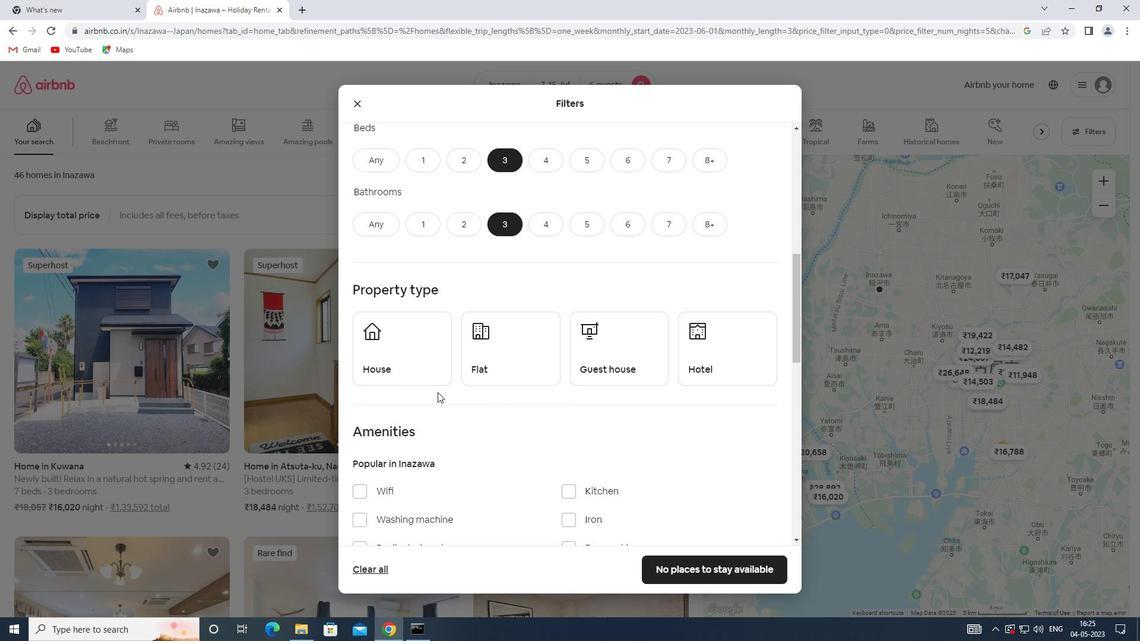
Action: Mouse pressed left at (413, 370)
Screenshot: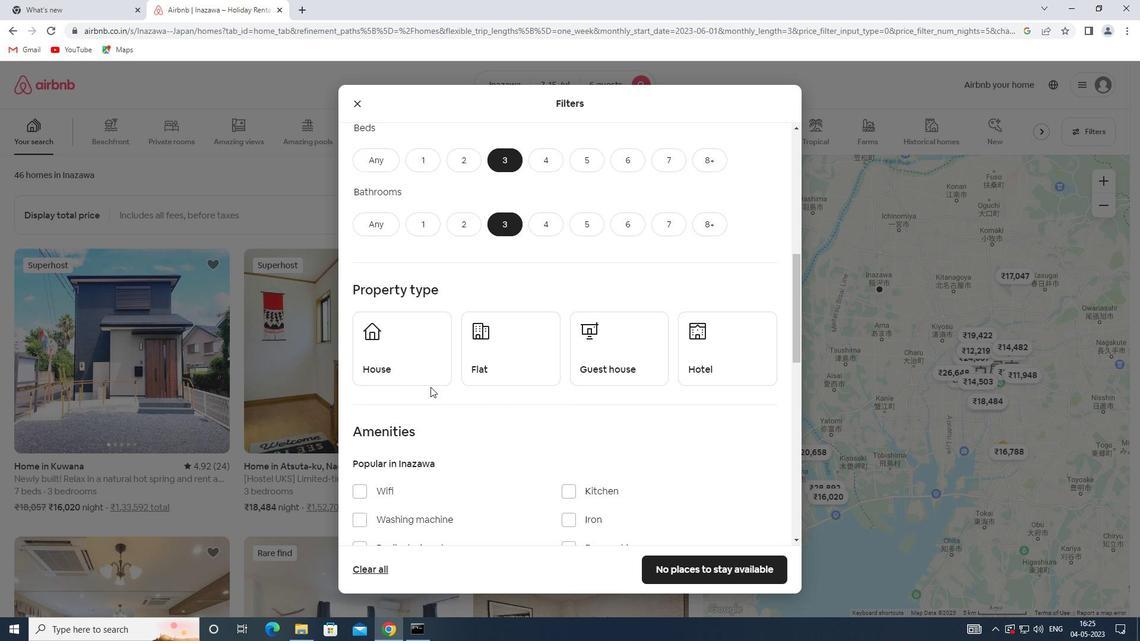 
Action: Mouse moved to (476, 357)
Screenshot: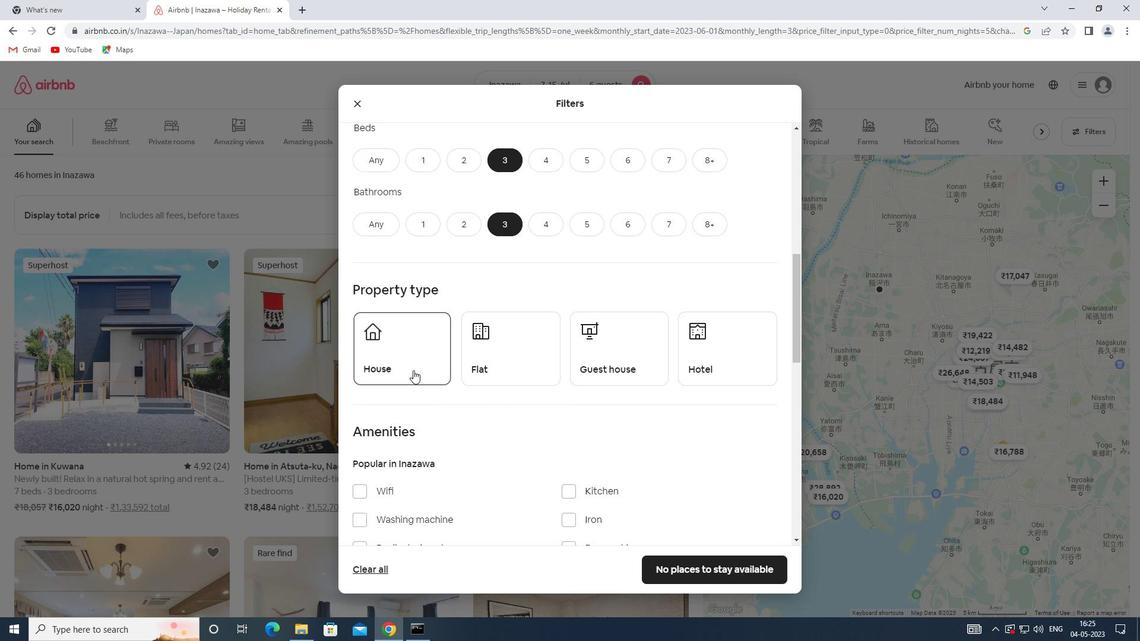 
Action: Mouse pressed left at (476, 357)
Screenshot: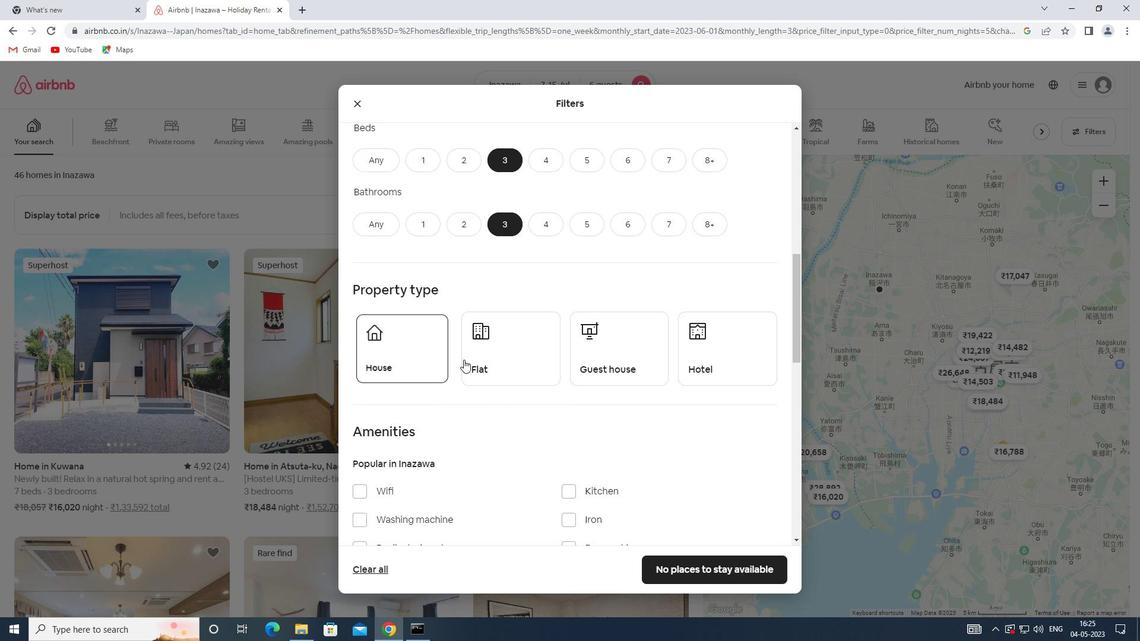 
Action: Mouse moved to (600, 357)
Screenshot: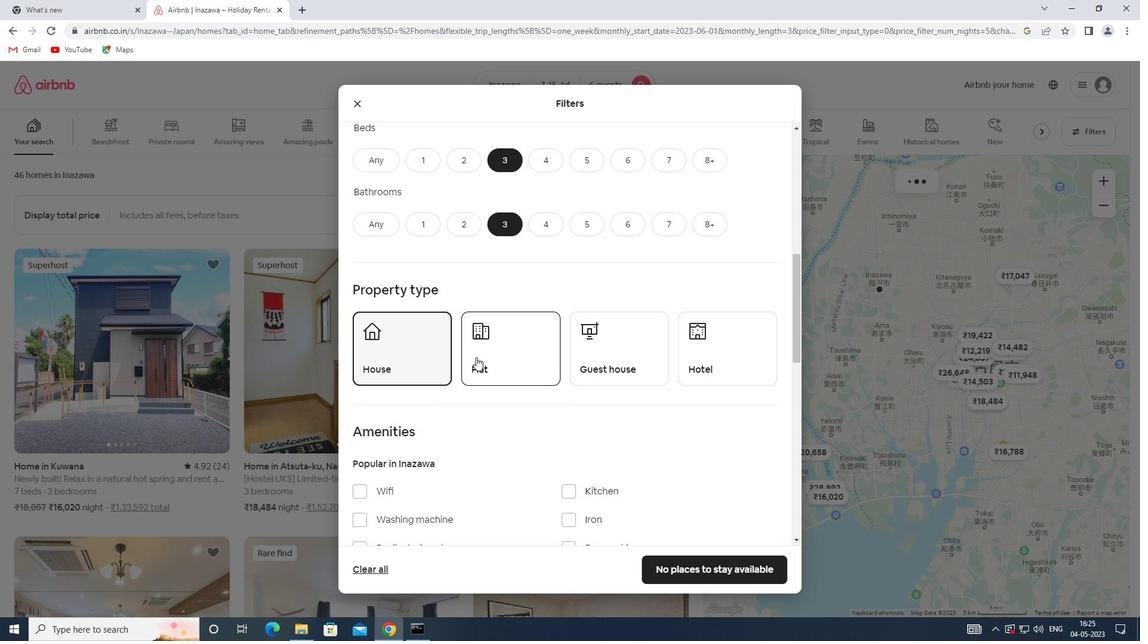 
Action: Mouse pressed left at (600, 357)
Screenshot: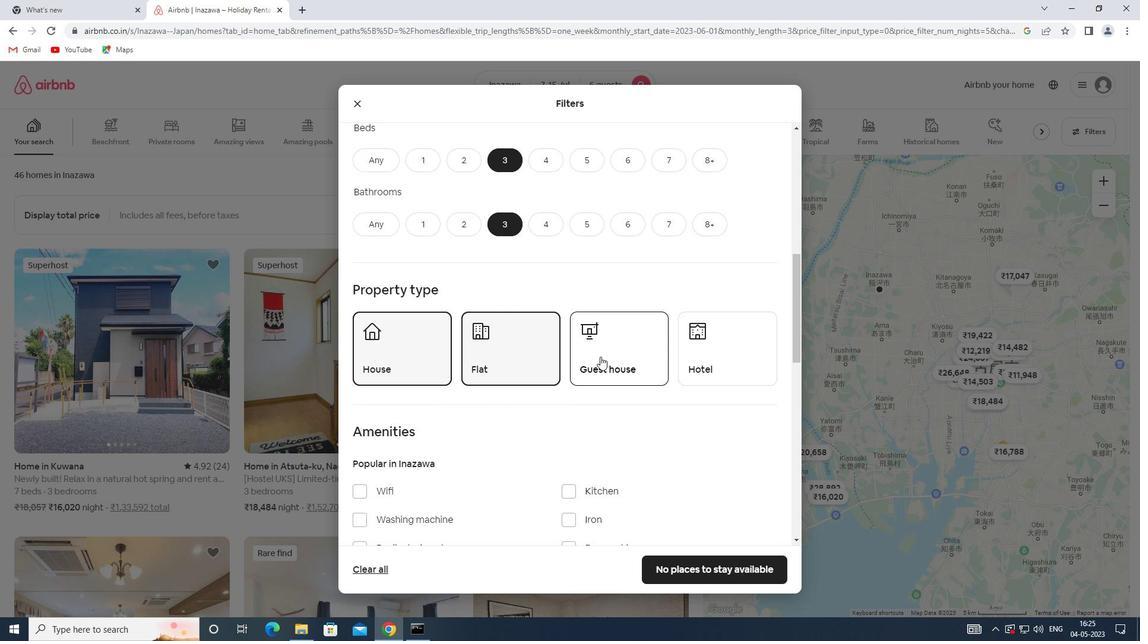 
Action: Mouse scrolled (600, 356) with delta (0, 0)
Screenshot: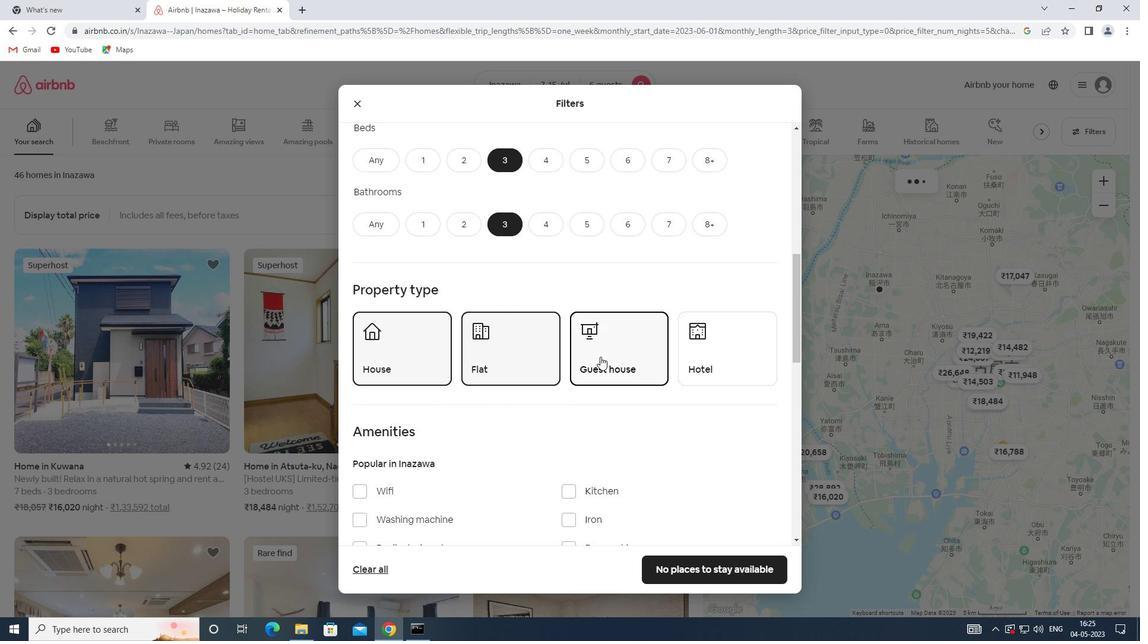 
Action: Mouse scrolled (600, 356) with delta (0, 0)
Screenshot: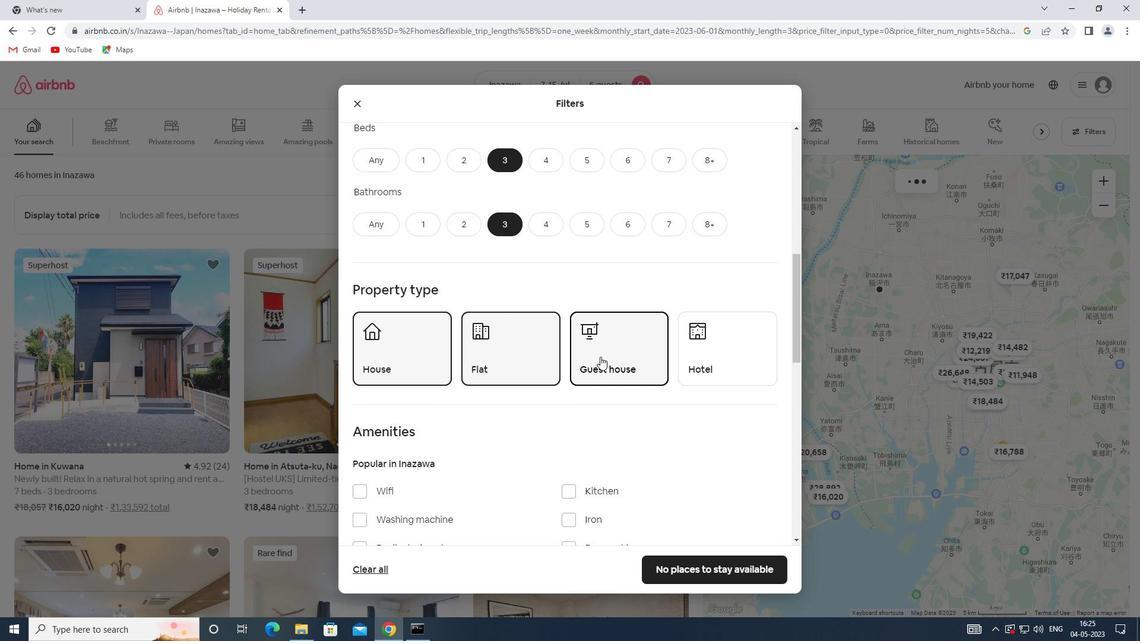 
Action: Mouse scrolled (600, 356) with delta (0, 0)
Screenshot: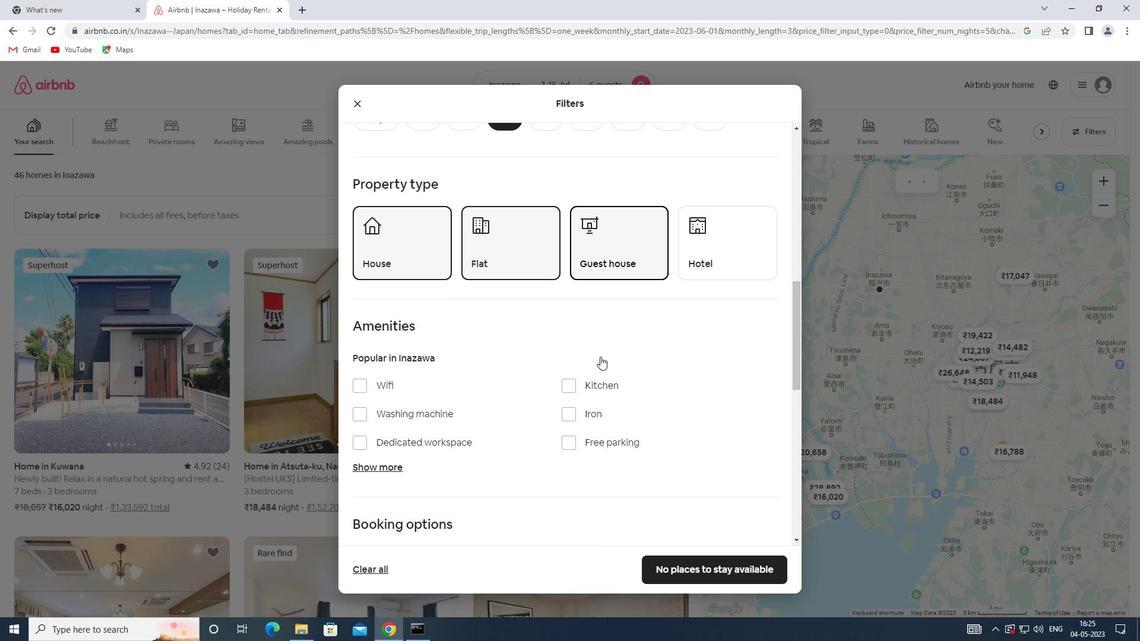 
Action: Mouse scrolled (600, 356) with delta (0, 0)
Screenshot: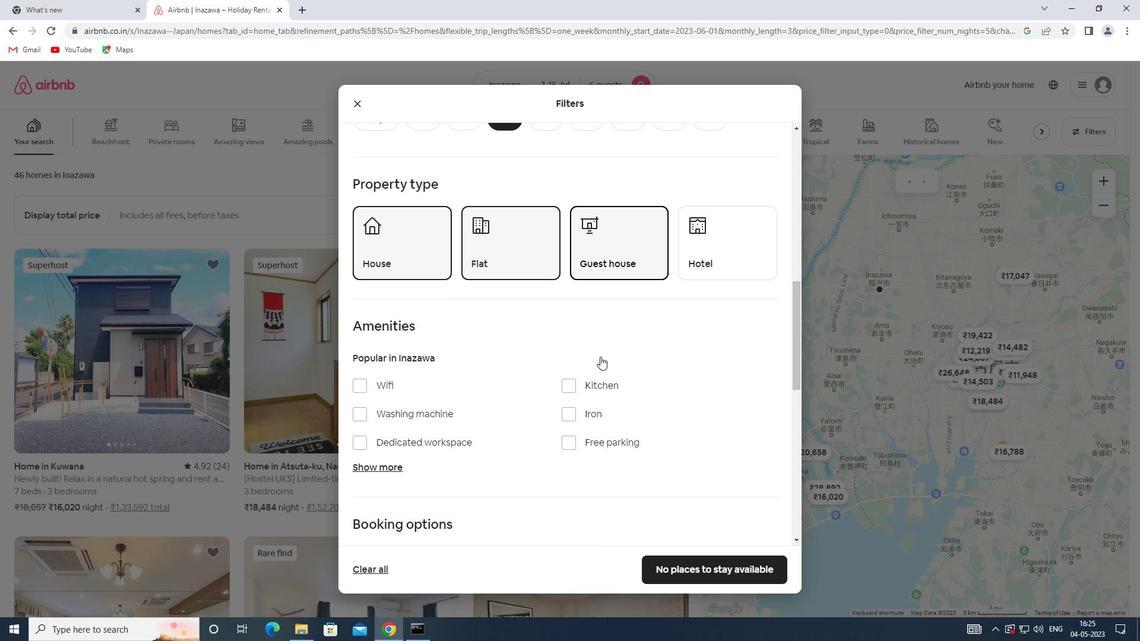 
Action: Mouse moved to (740, 476)
Screenshot: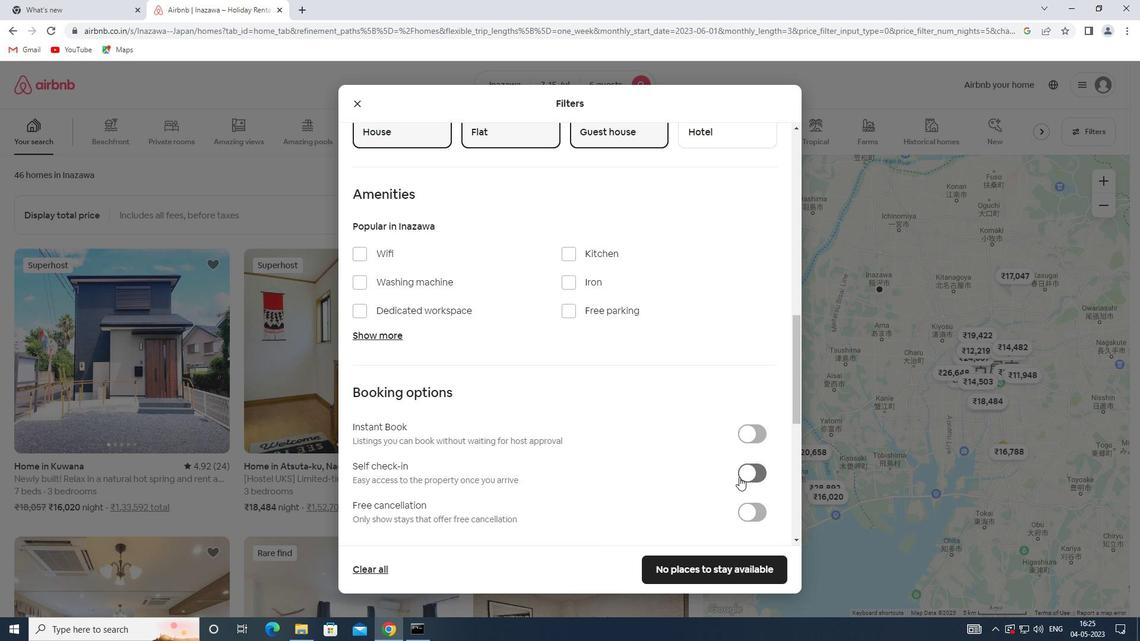 
Action: Mouse pressed left at (740, 476)
Screenshot: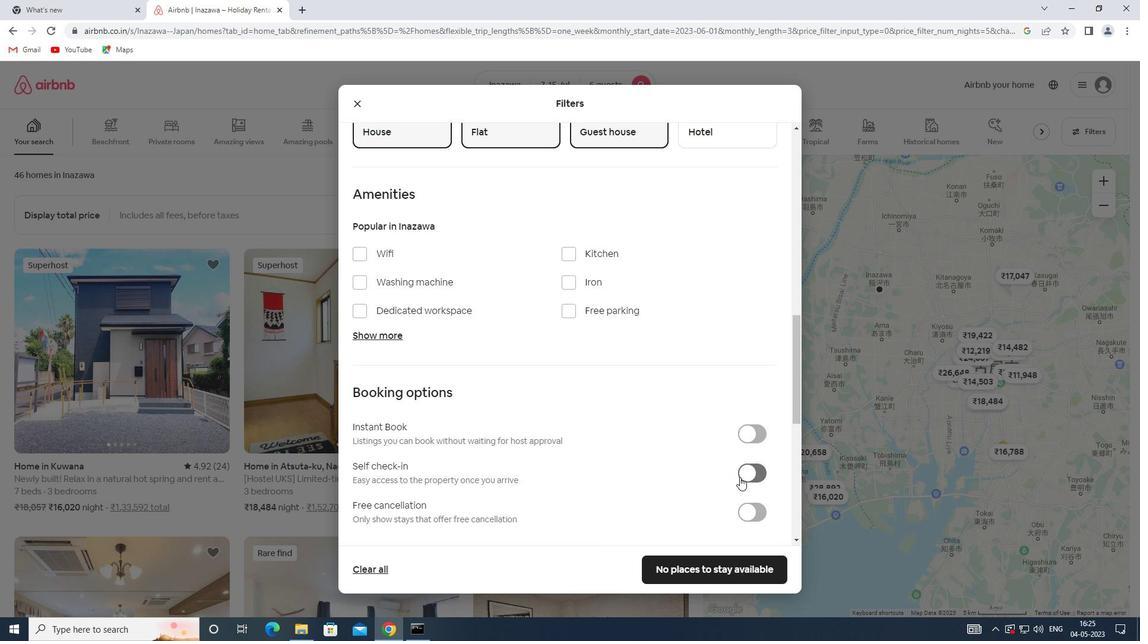 
Action: Mouse moved to (620, 447)
Screenshot: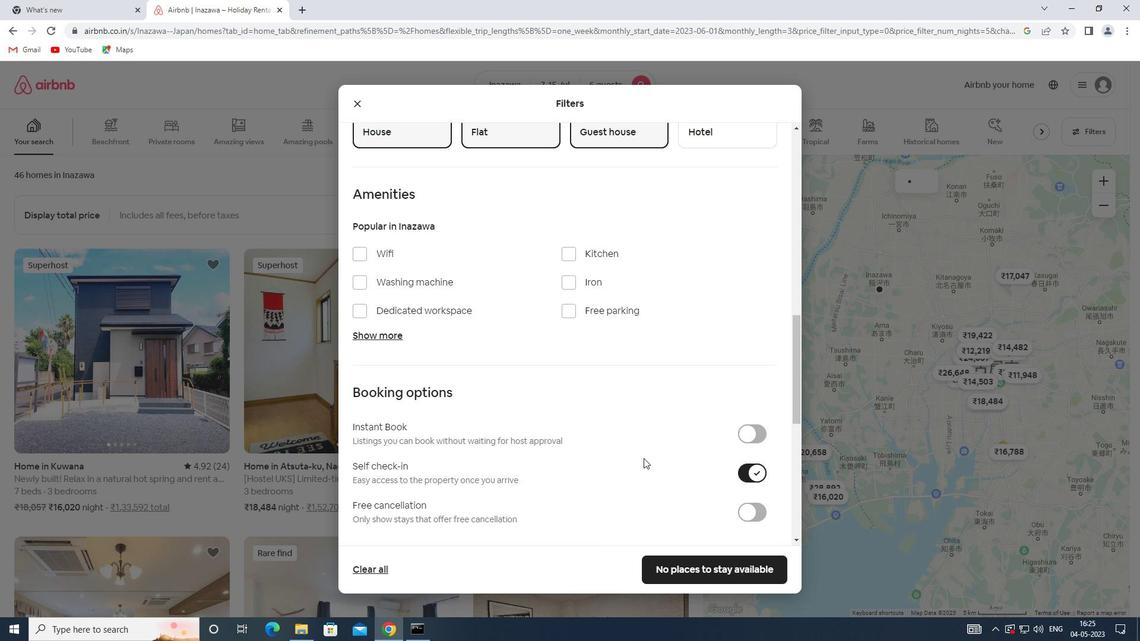 
Action: Mouse scrolled (620, 446) with delta (0, 0)
Screenshot: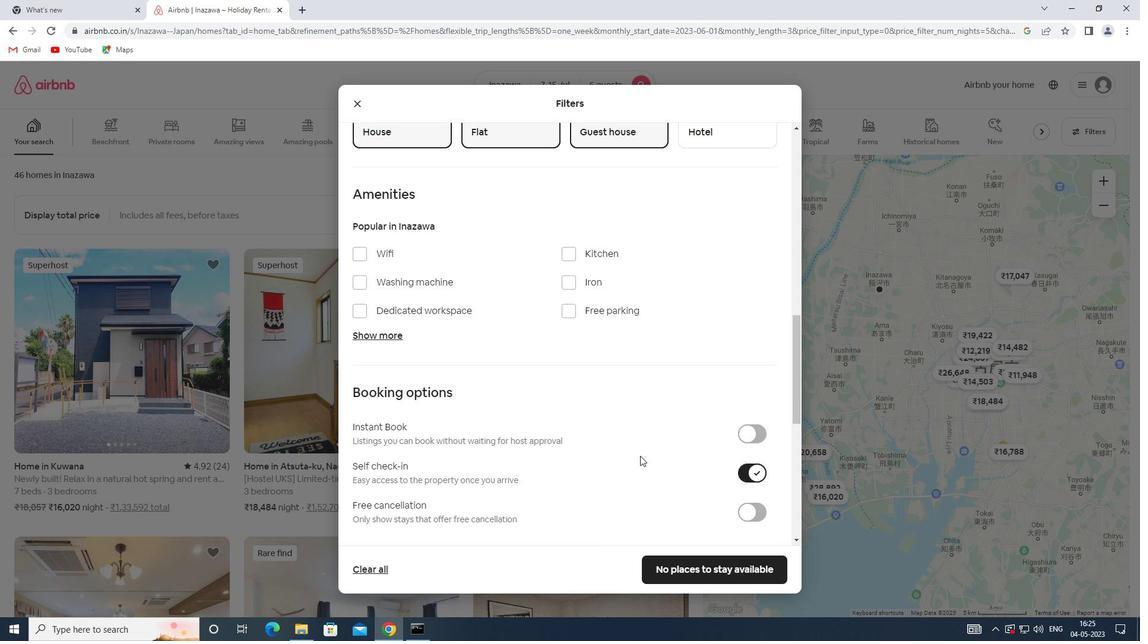 
Action: Mouse scrolled (620, 446) with delta (0, 0)
Screenshot: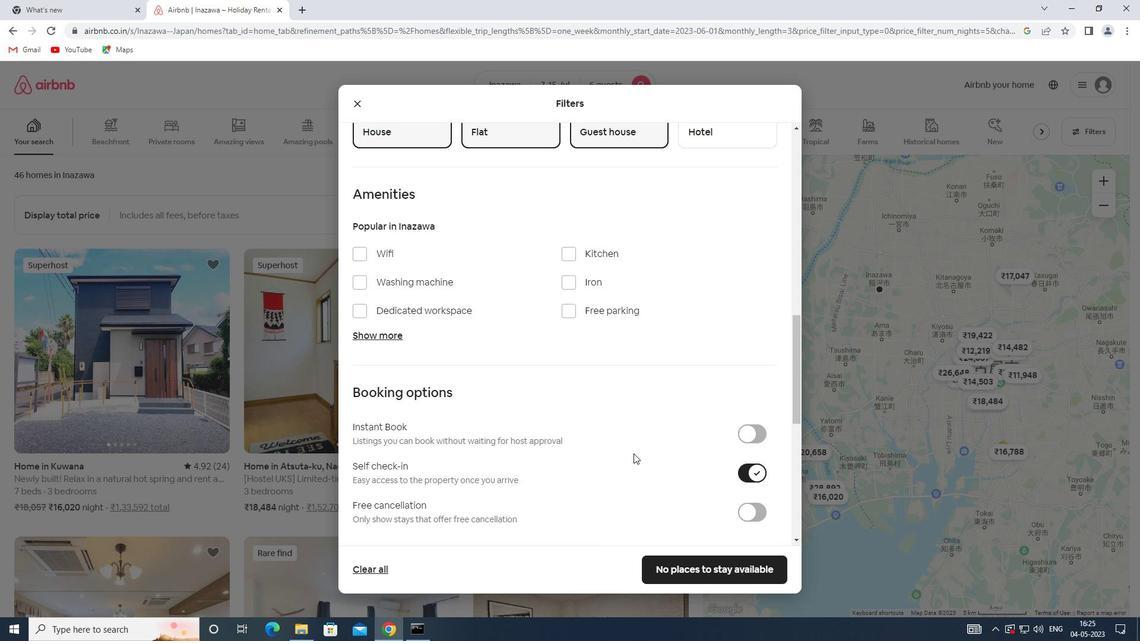 
Action: Mouse scrolled (620, 446) with delta (0, 0)
Screenshot: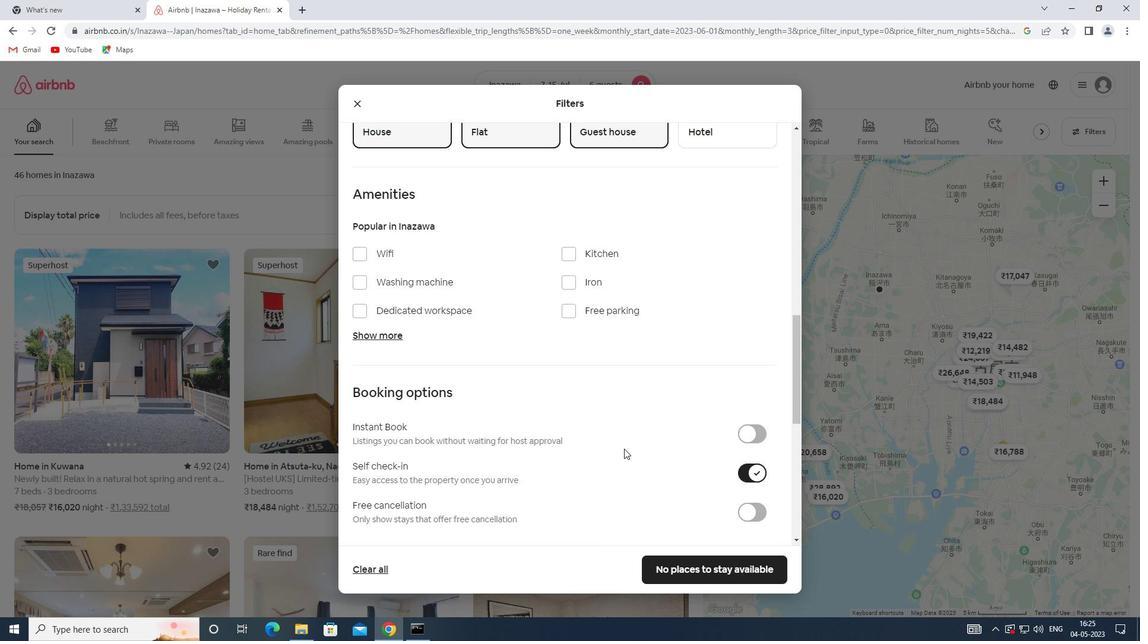 
Action: Mouse scrolled (620, 446) with delta (0, 0)
Screenshot: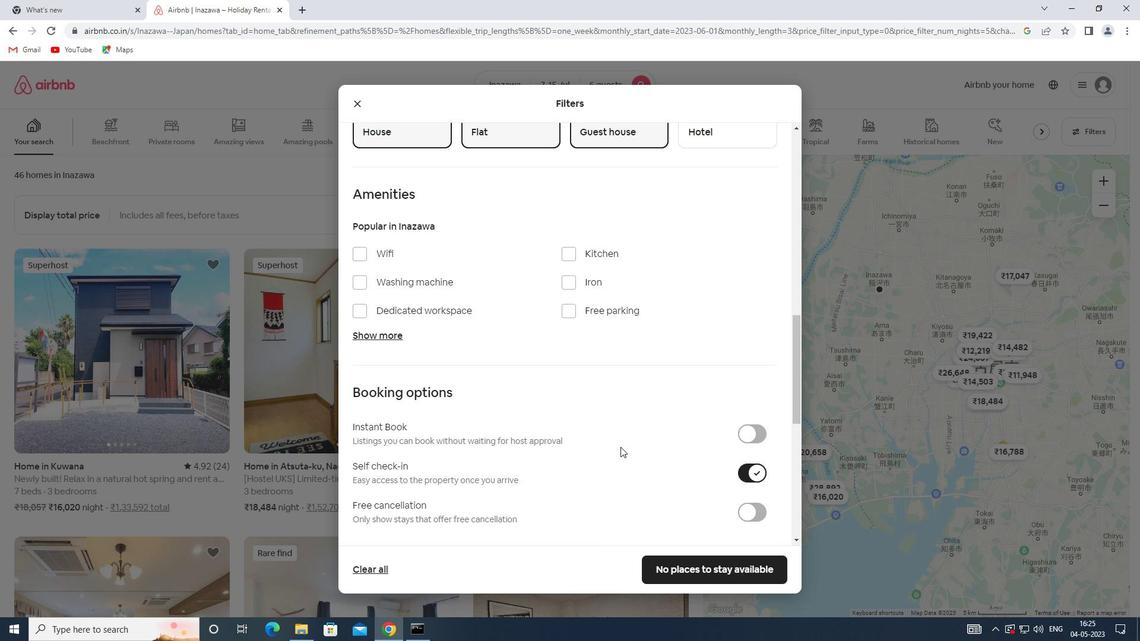 
Action: Mouse moved to (619, 446)
Screenshot: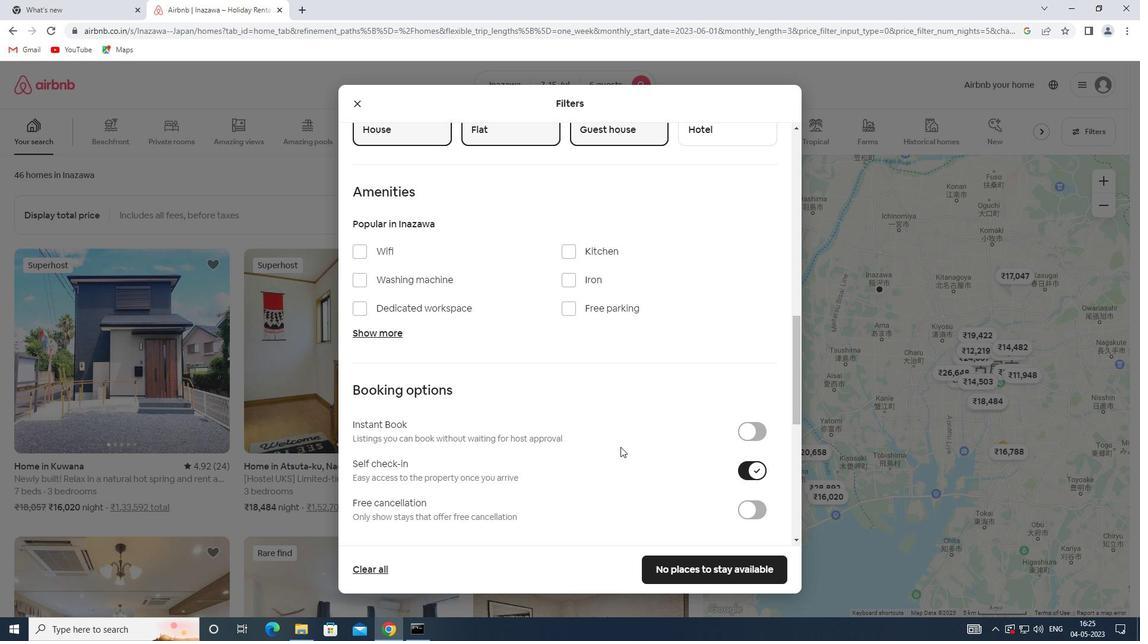 
Action: Mouse scrolled (619, 446) with delta (0, 0)
Screenshot: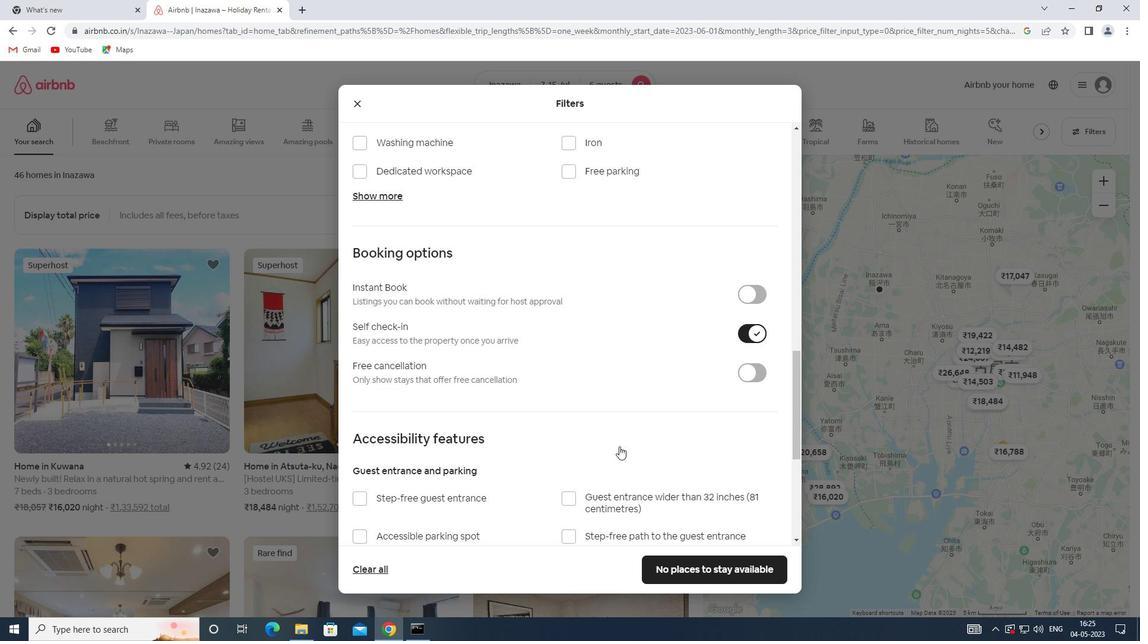 
Action: Mouse scrolled (619, 446) with delta (0, 0)
Screenshot: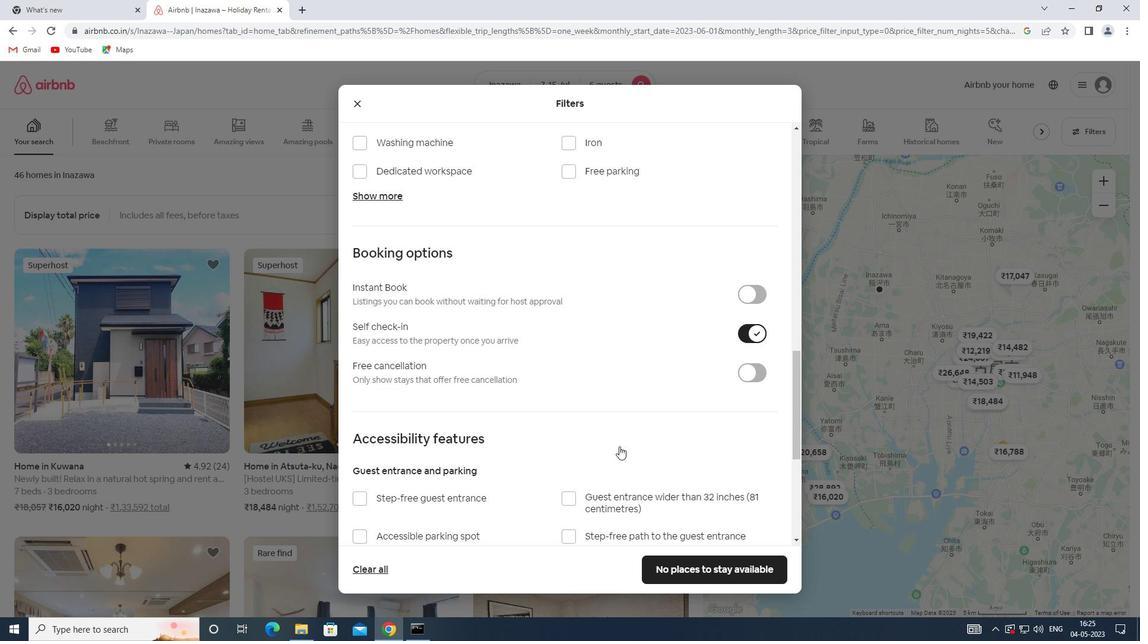 
Action: Mouse scrolled (619, 446) with delta (0, 0)
Screenshot: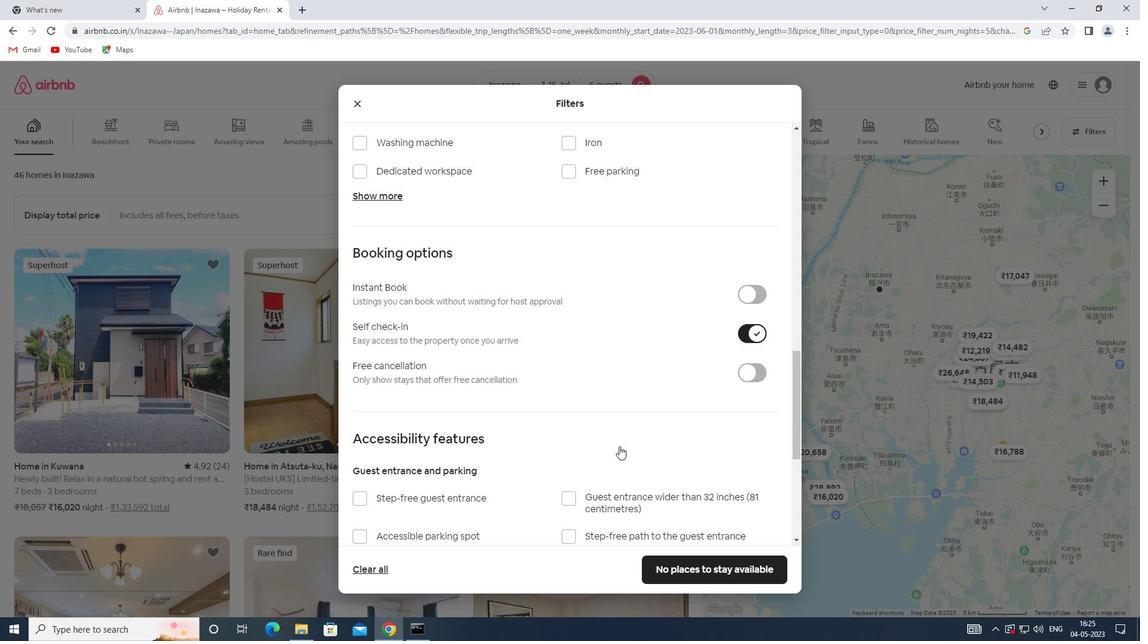 
Action: Mouse moved to (379, 497)
Screenshot: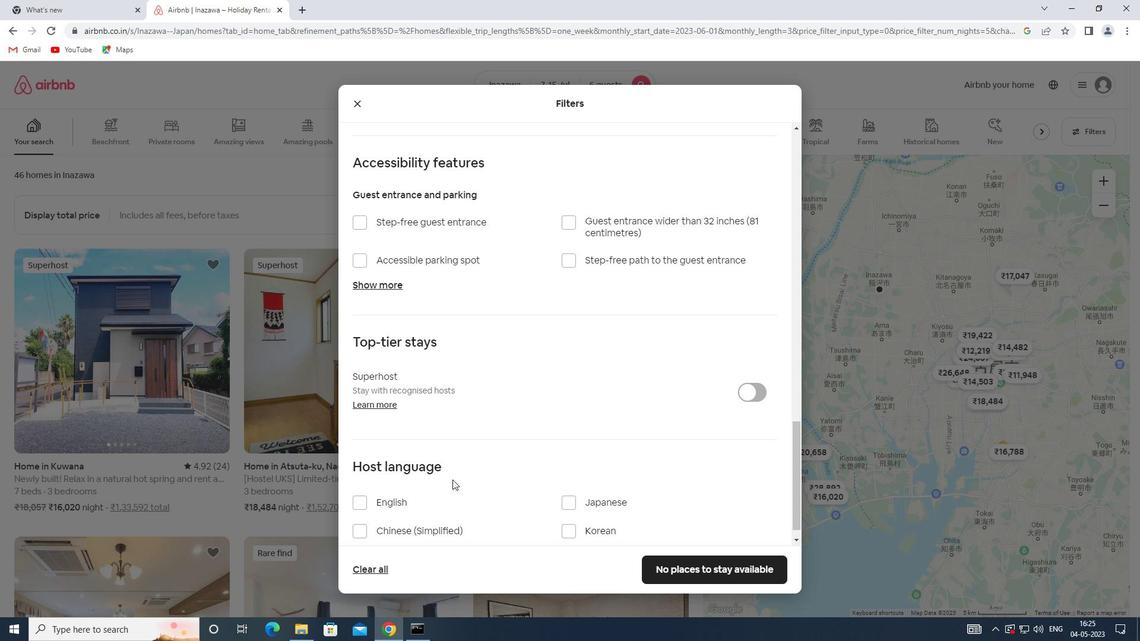 
Action: Mouse pressed left at (379, 497)
Screenshot: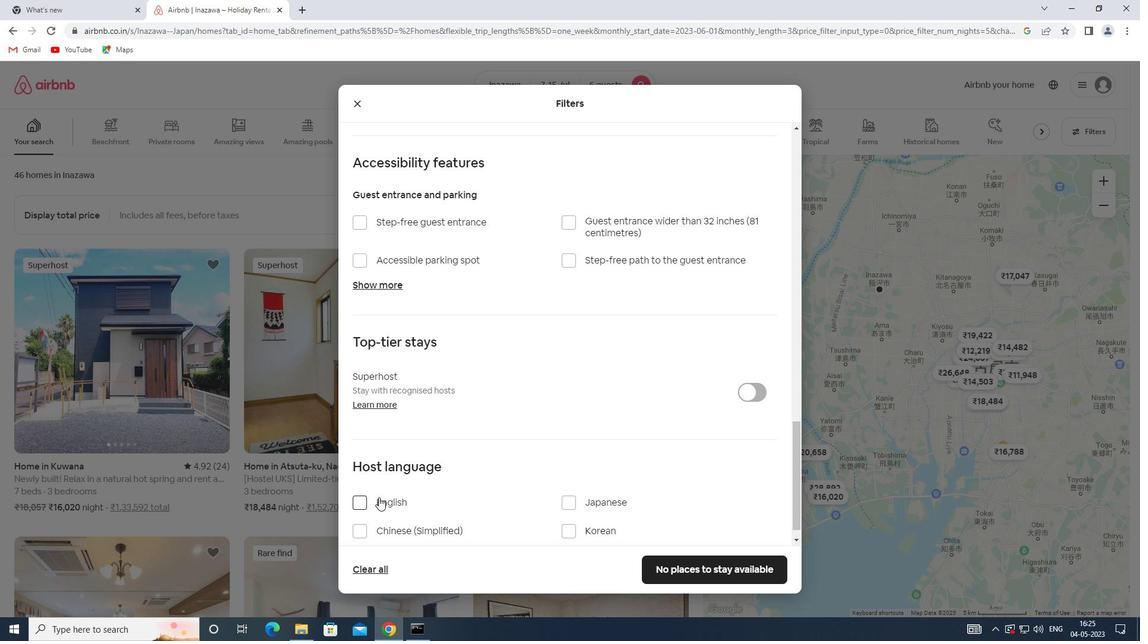 
Action: Mouse moved to (489, 429)
Screenshot: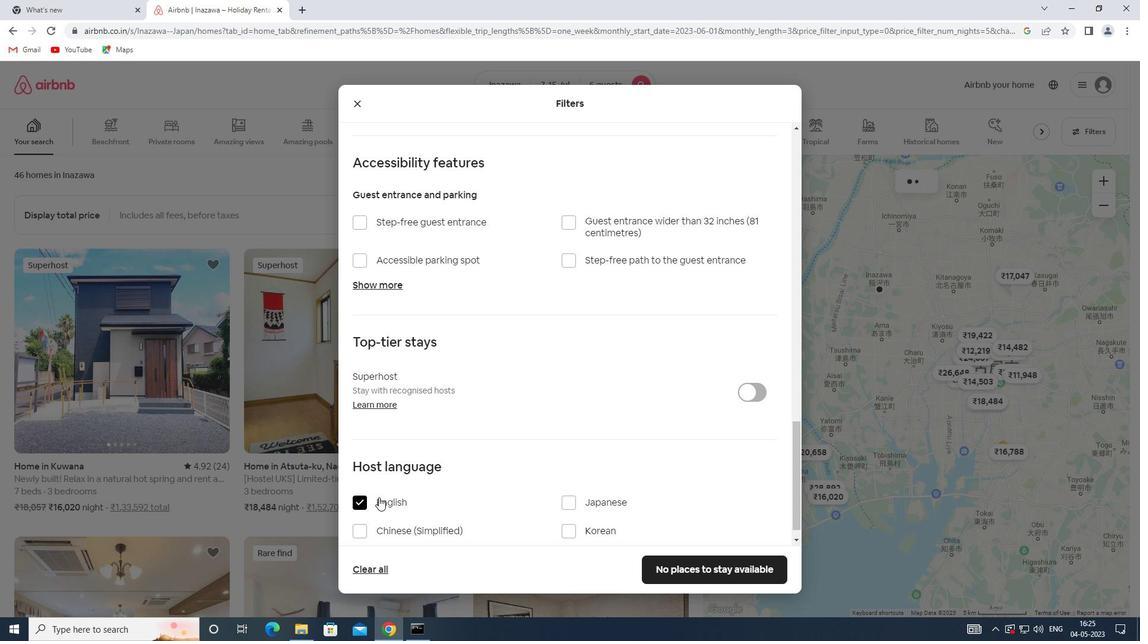 
Action: Mouse scrolled (489, 429) with delta (0, 0)
Screenshot: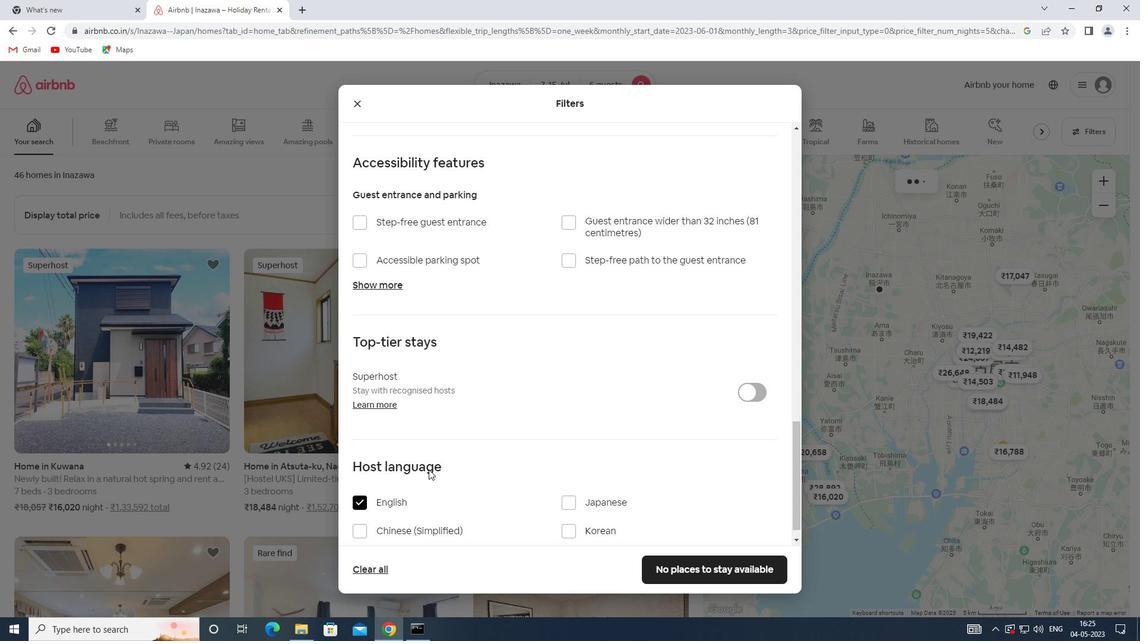 
Action: Mouse scrolled (489, 429) with delta (0, 0)
Screenshot: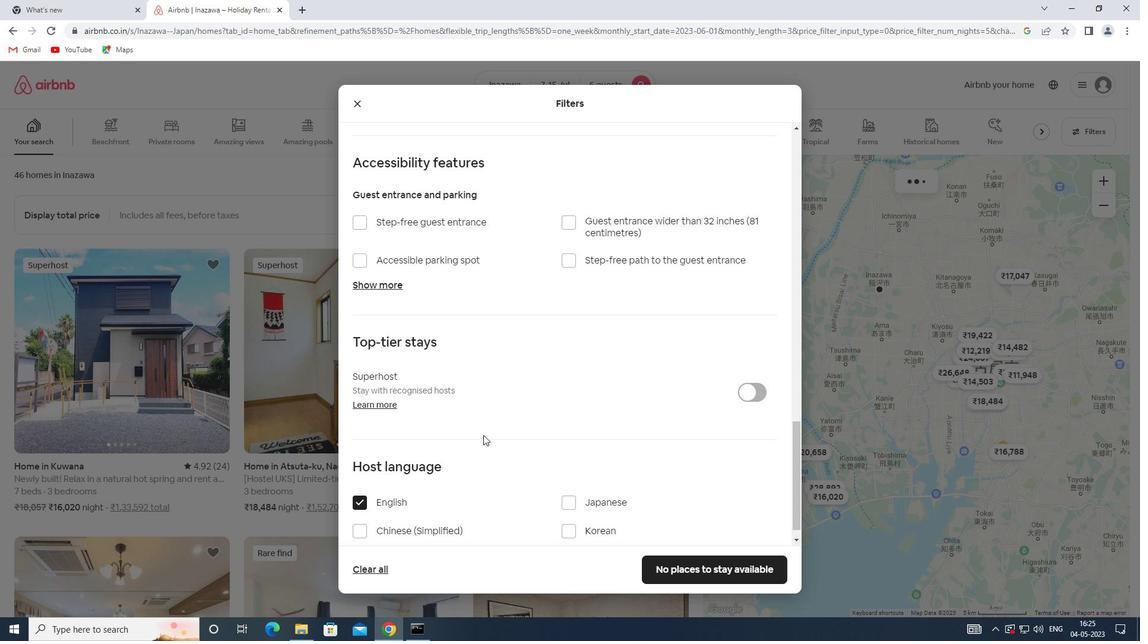 
Action: Mouse scrolled (489, 429) with delta (0, 0)
Screenshot: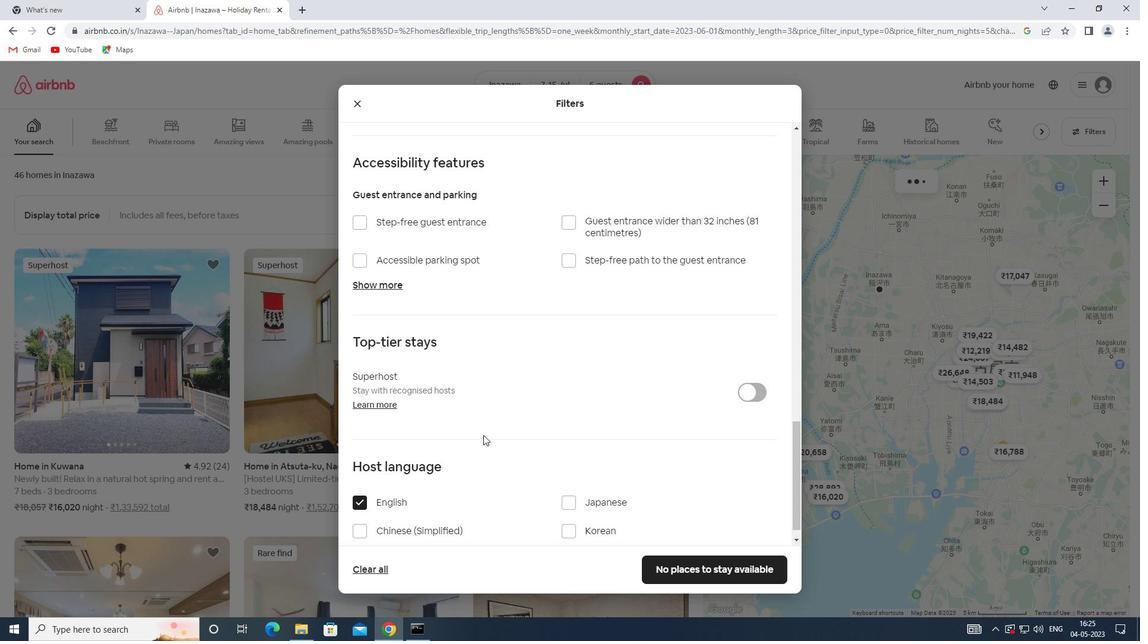 
Action: Mouse scrolled (489, 429) with delta (0, 0)
Screenshot: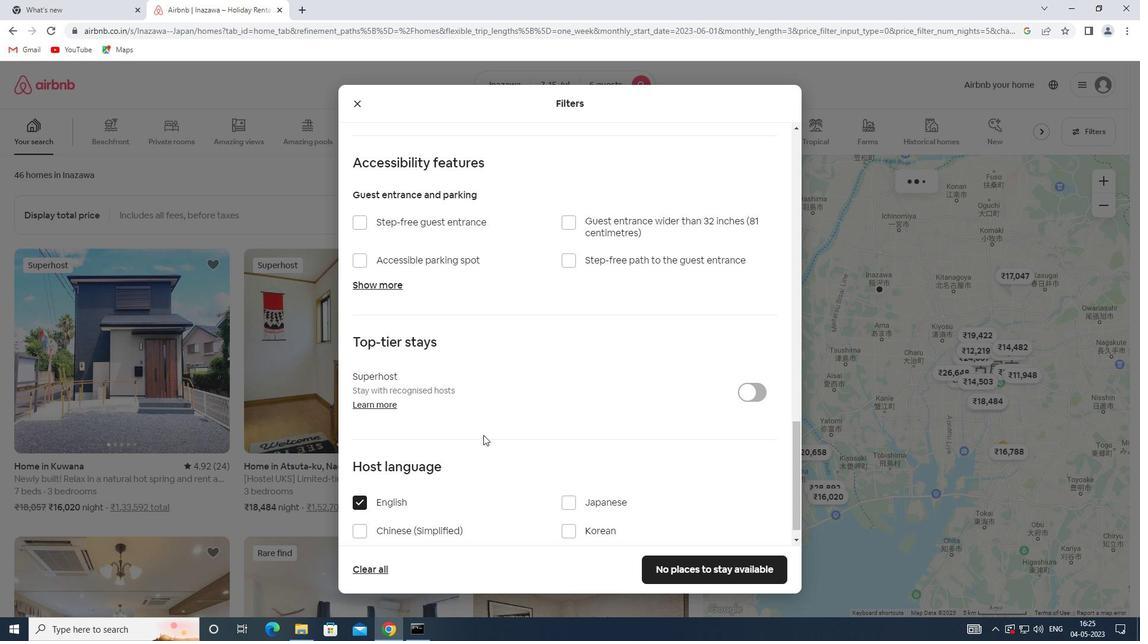 
Action: Mouse moved to (679, 570)
Screenshot: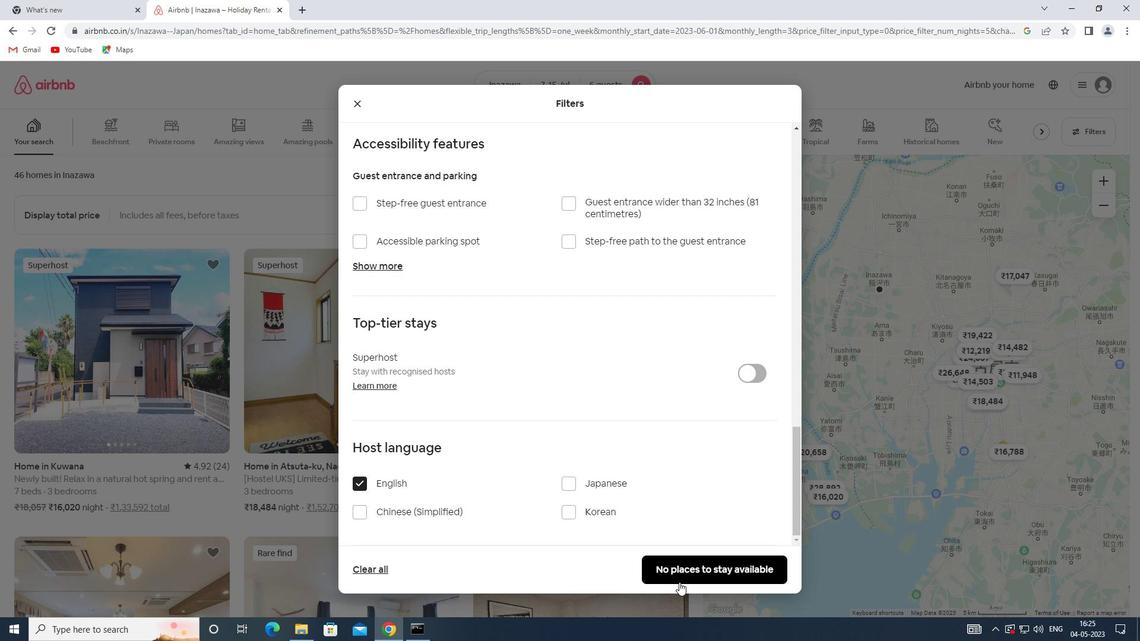 
Action: Mouse pressed left at (679, 570)
Screenshot: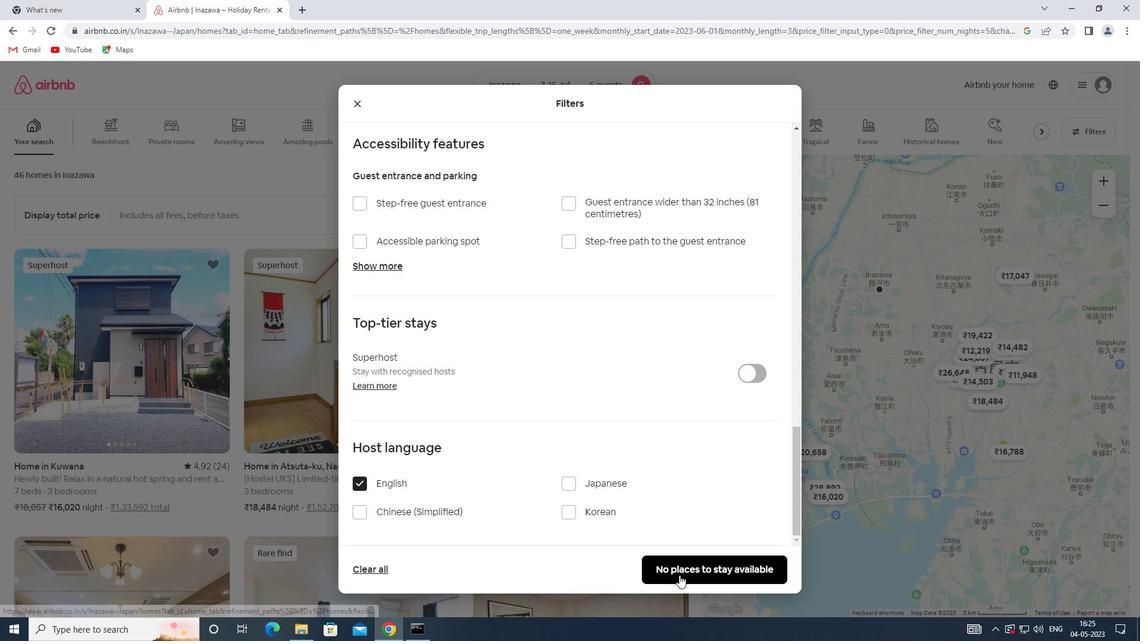
